 Task: Create a due date automation trigger when advanced on, on the wednesday after a card is due add basic without the blue label at 11:00 AM.
Action: Mouse moved to (1301, 100)
Screenshot: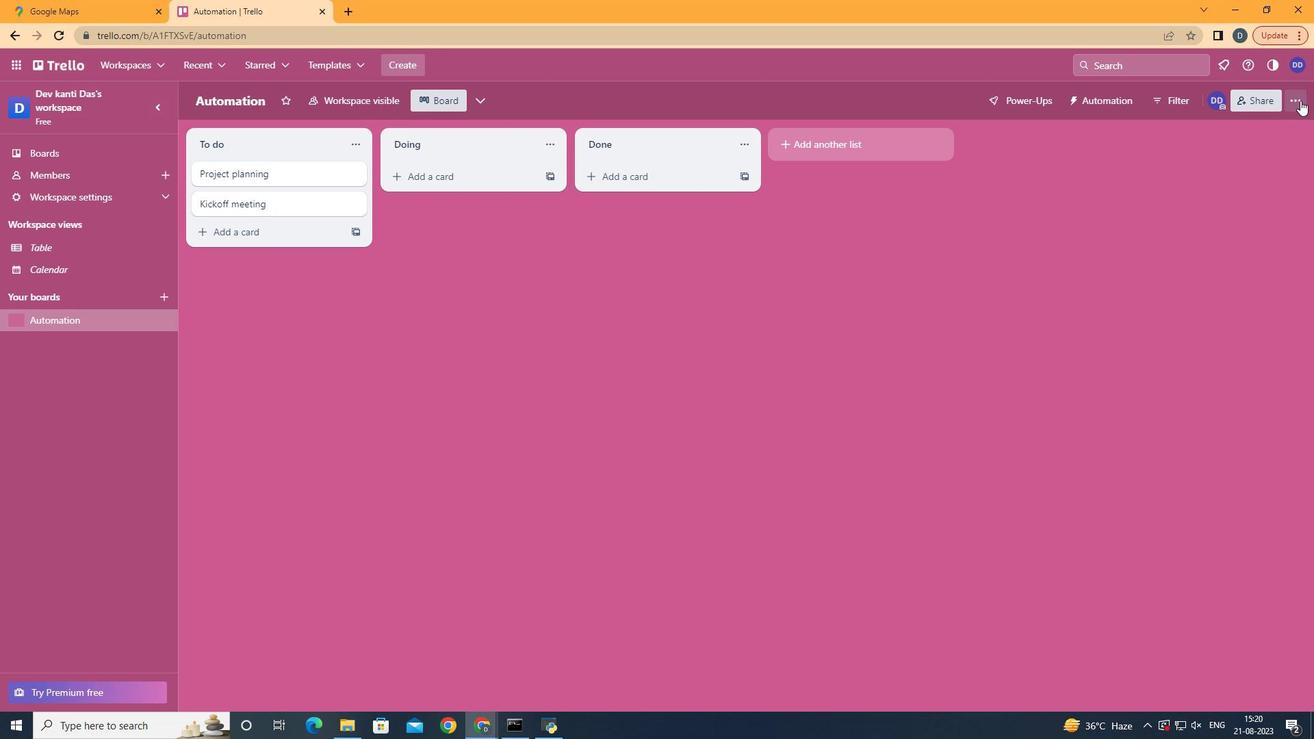 
Action: Mouse pressed left at (1301, 100)
Screenshot: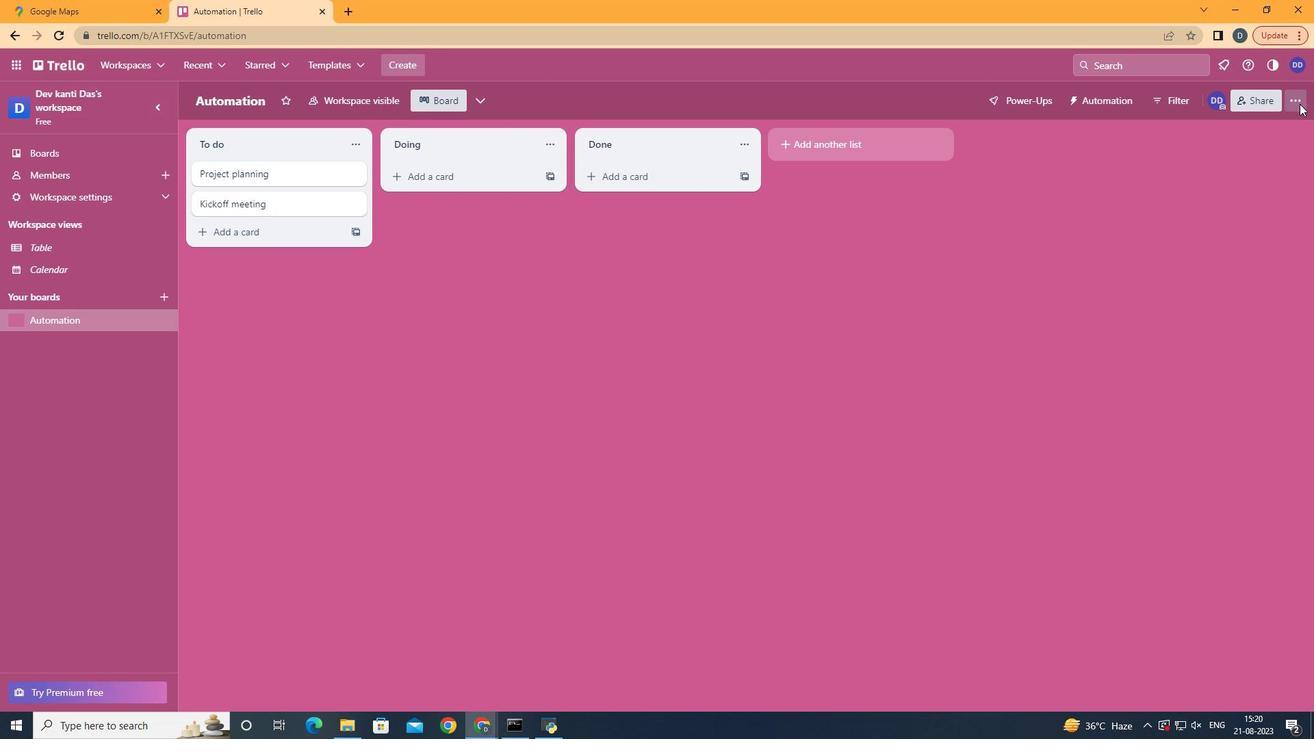 
Action: Mouse moved to (1184, 303)
Screenshot: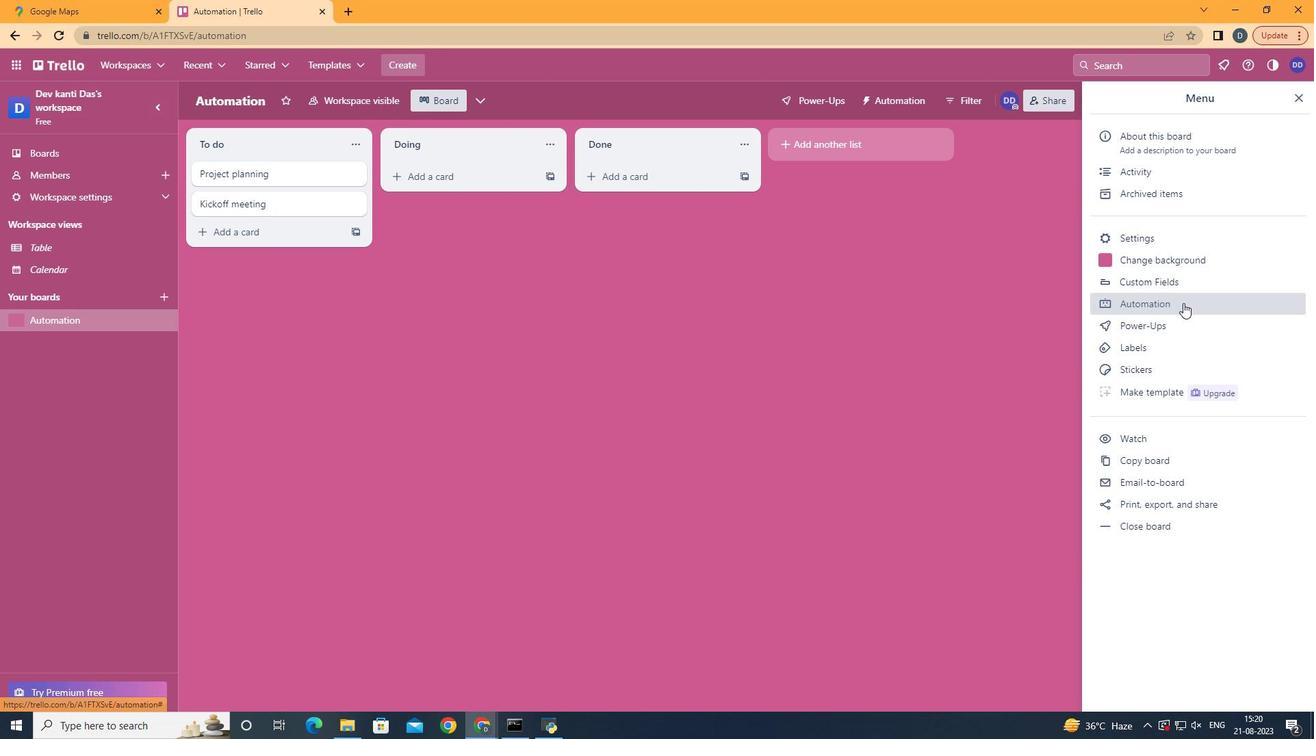 
Action: Mouse pressed left at (1184, 303)
Screenshot: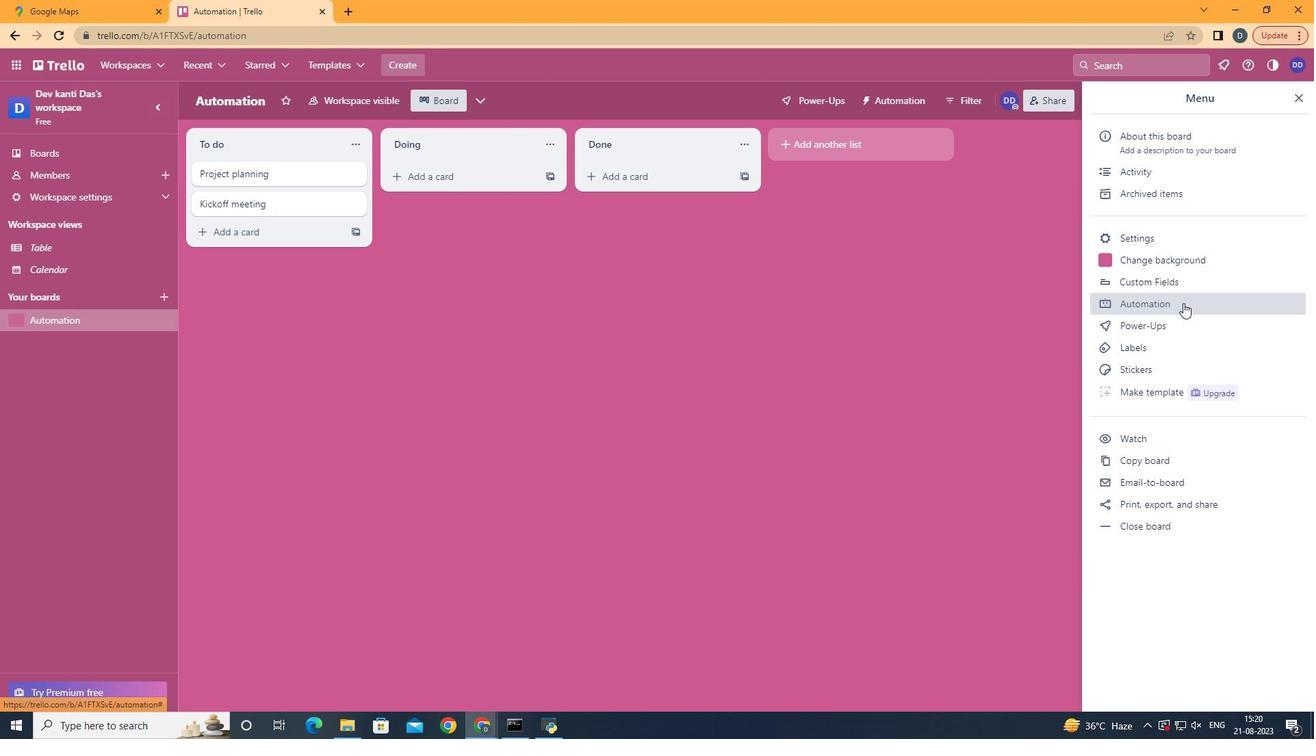 
Action: Mouse moved to (266, 280)
Screenshot: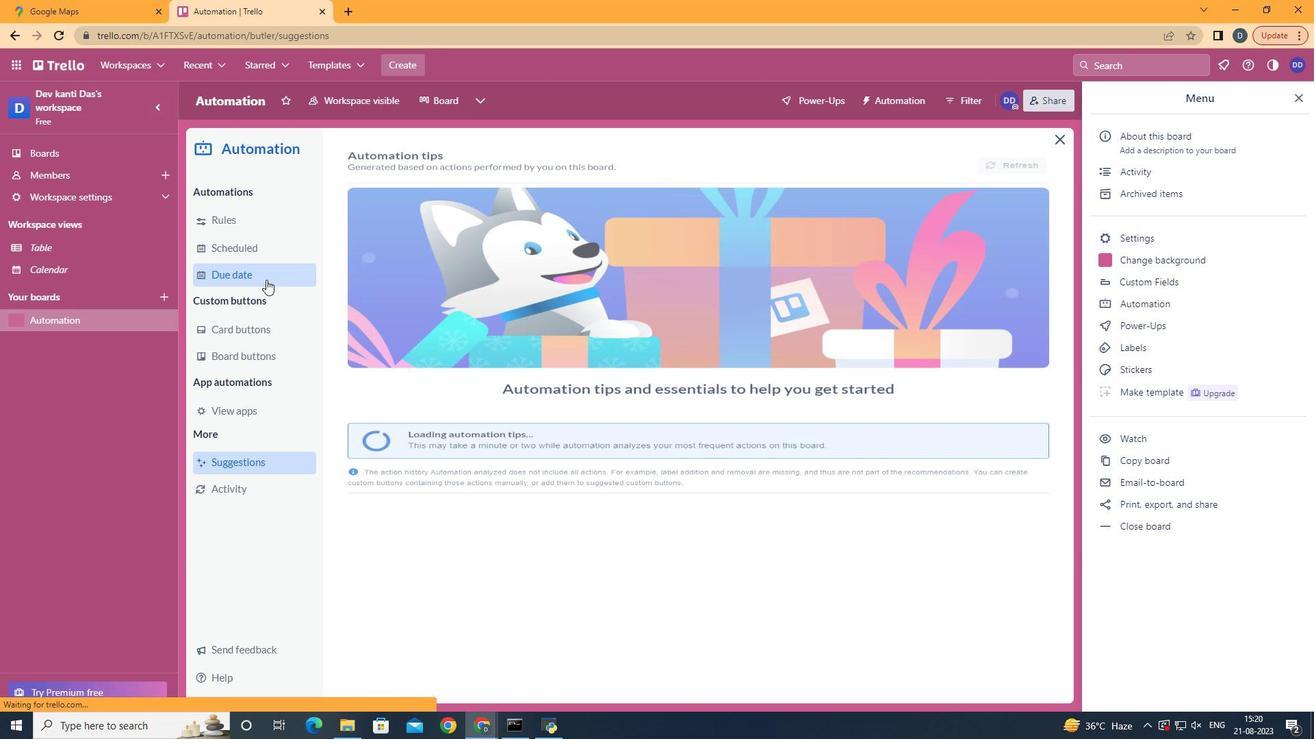 
Action: Mouse pressed left at (266, 280)
Screenshot: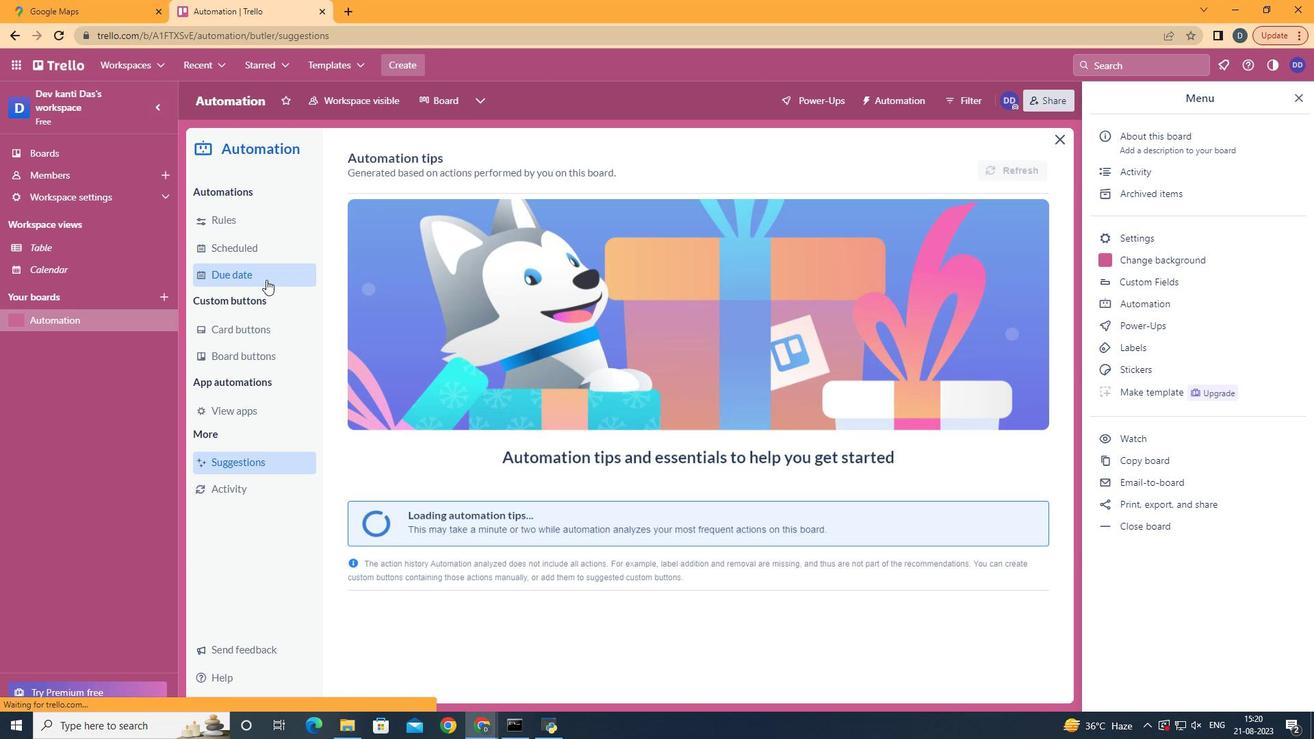 
Action: Mouse moved to (947, 160)
Screenshot: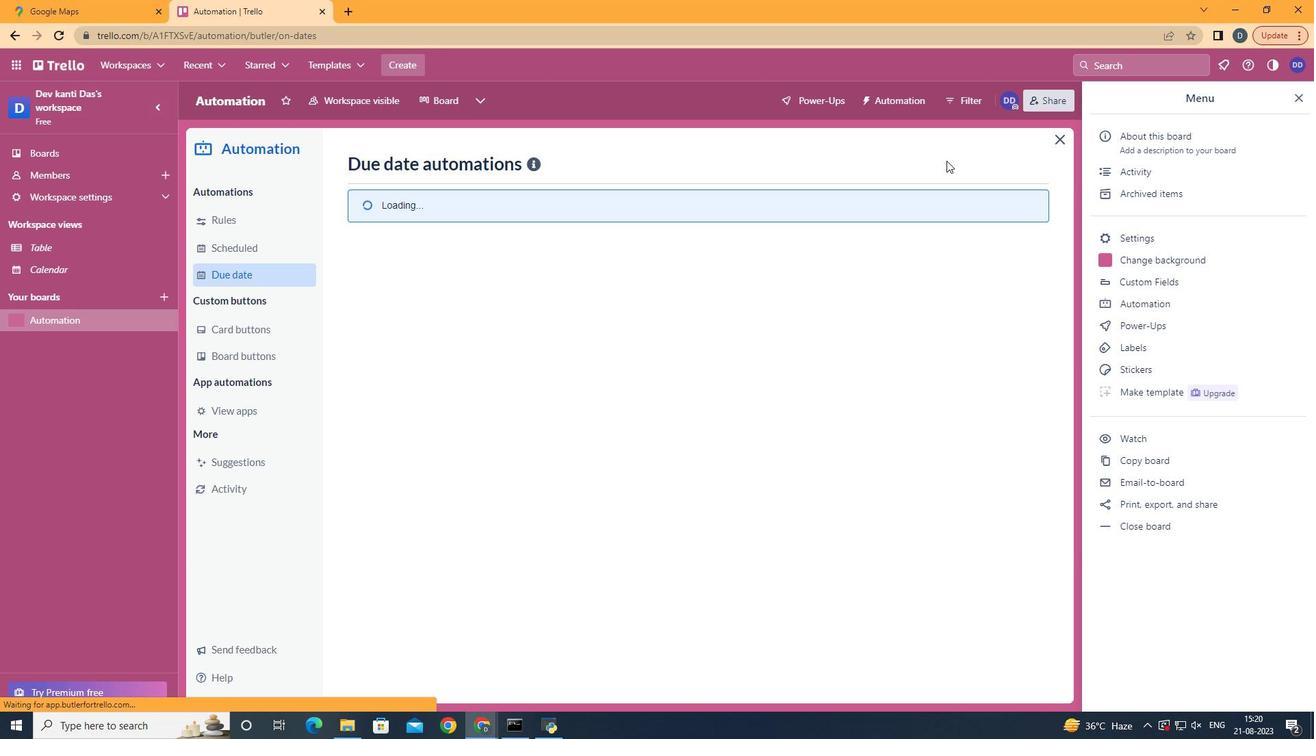 
Action: Mouse pressed left at (947, 160)
Screenshot: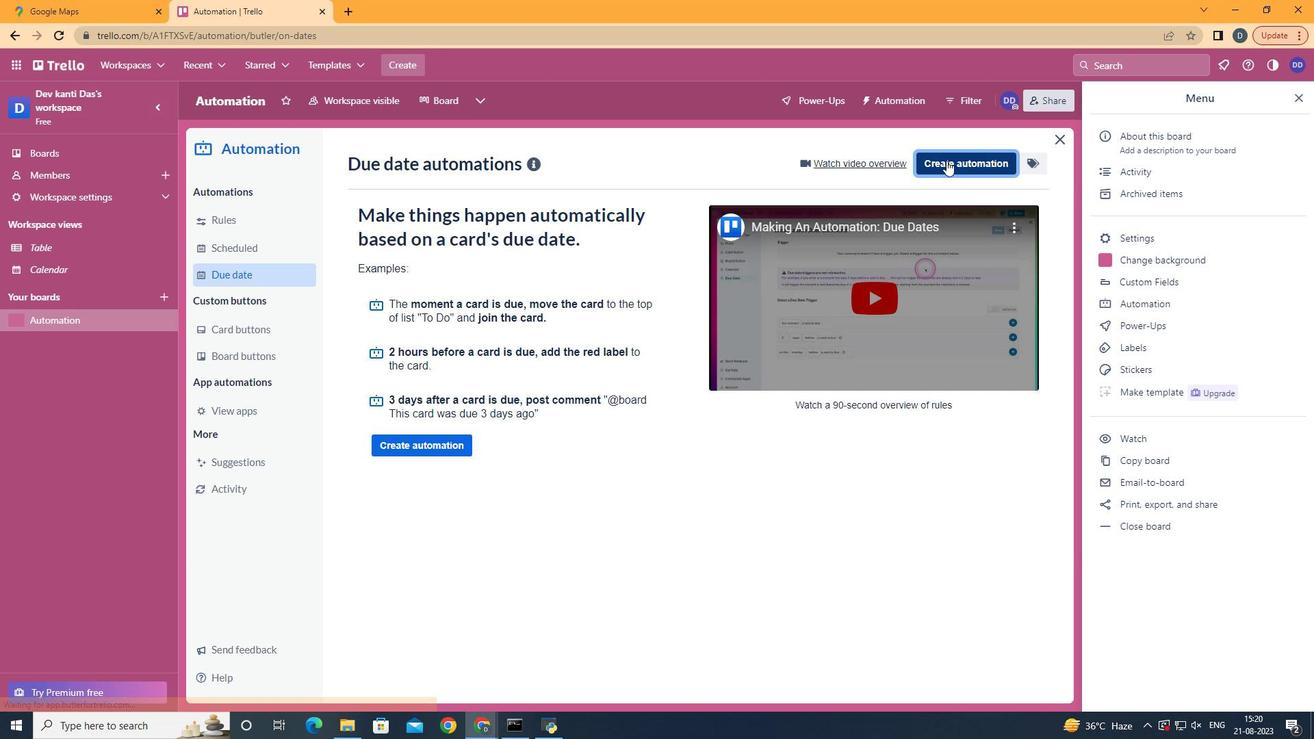 
Action: Mouse moved to (721, 286)
Screenshot: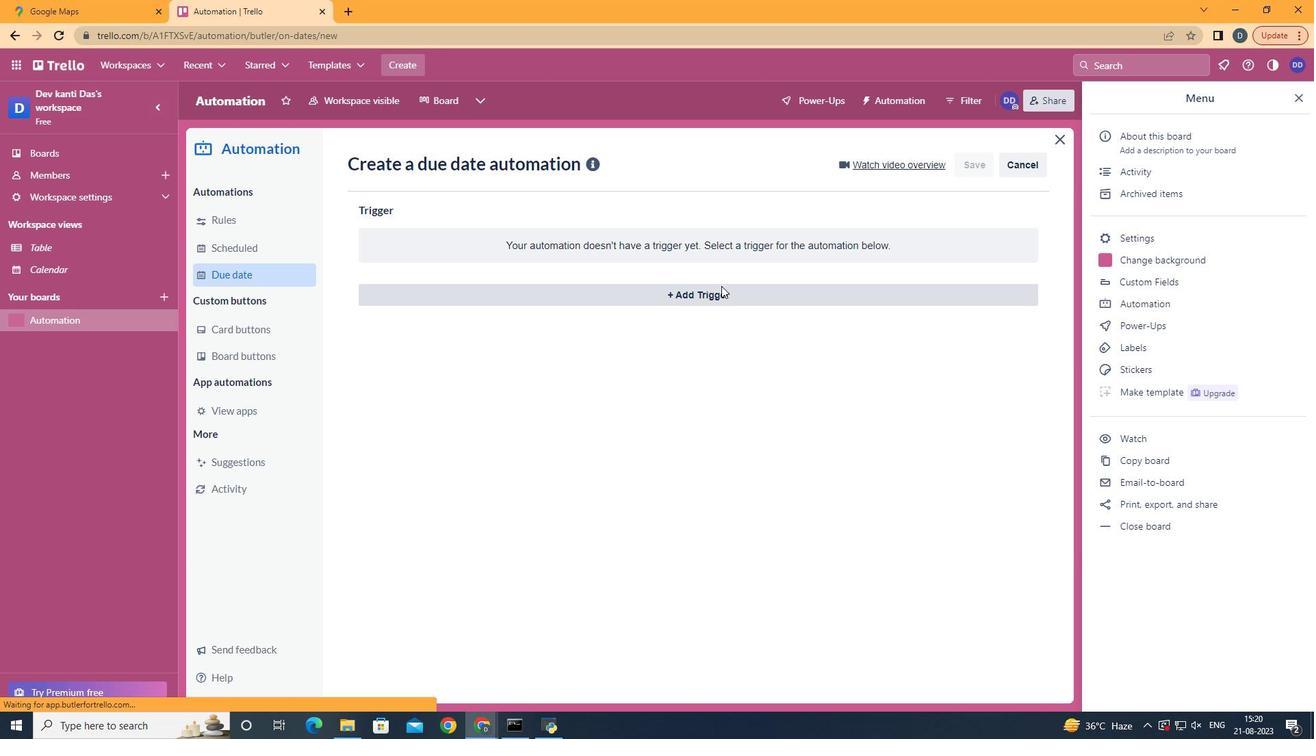 
Action: Mouse pressed left at (721, 286)
Screenshot: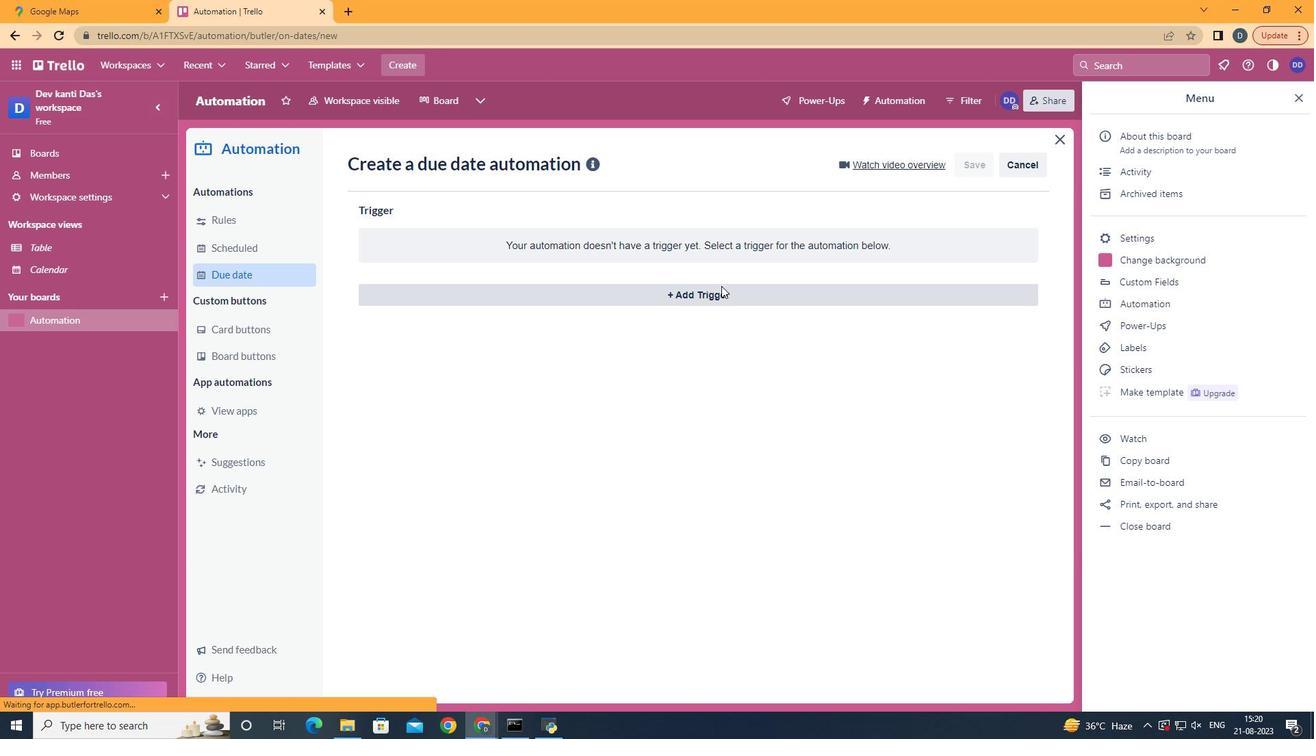 
Action: Mouse moved to (432, 410)
Screenshot: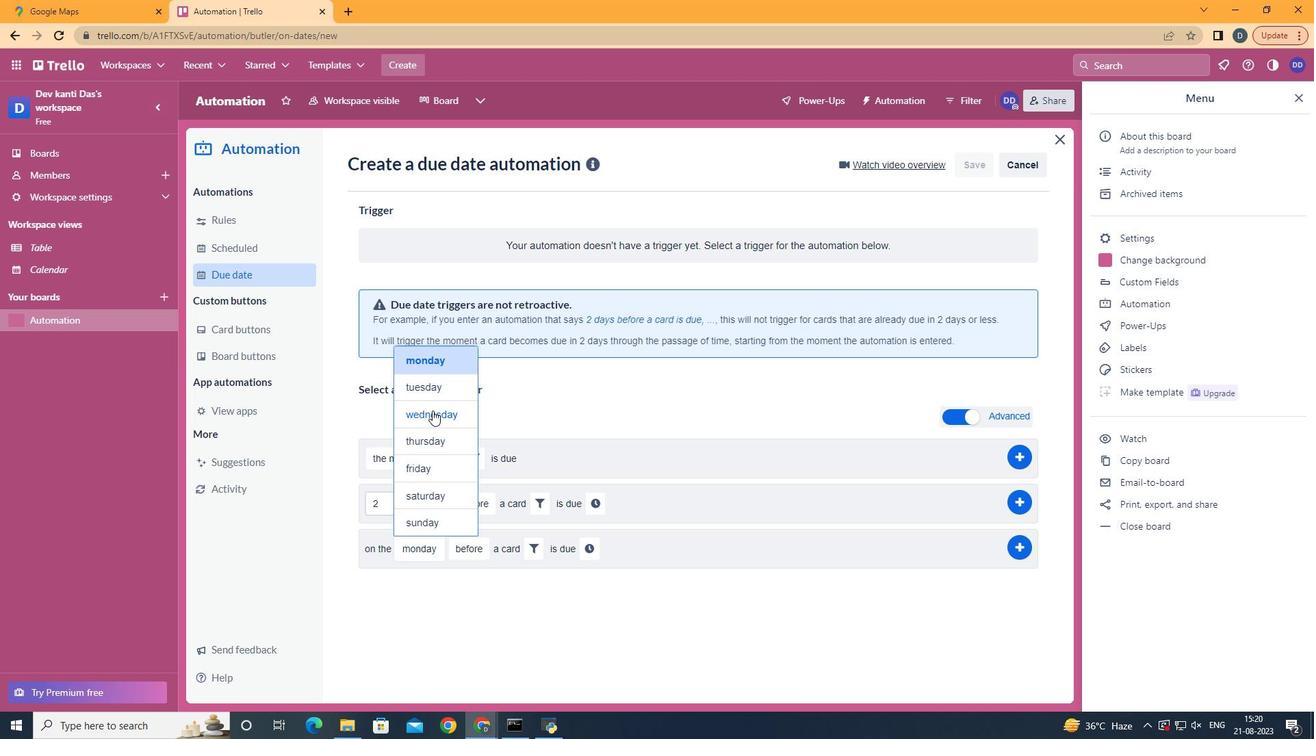 
Action: Mouse pressed left at (432, 410)
Screenshot: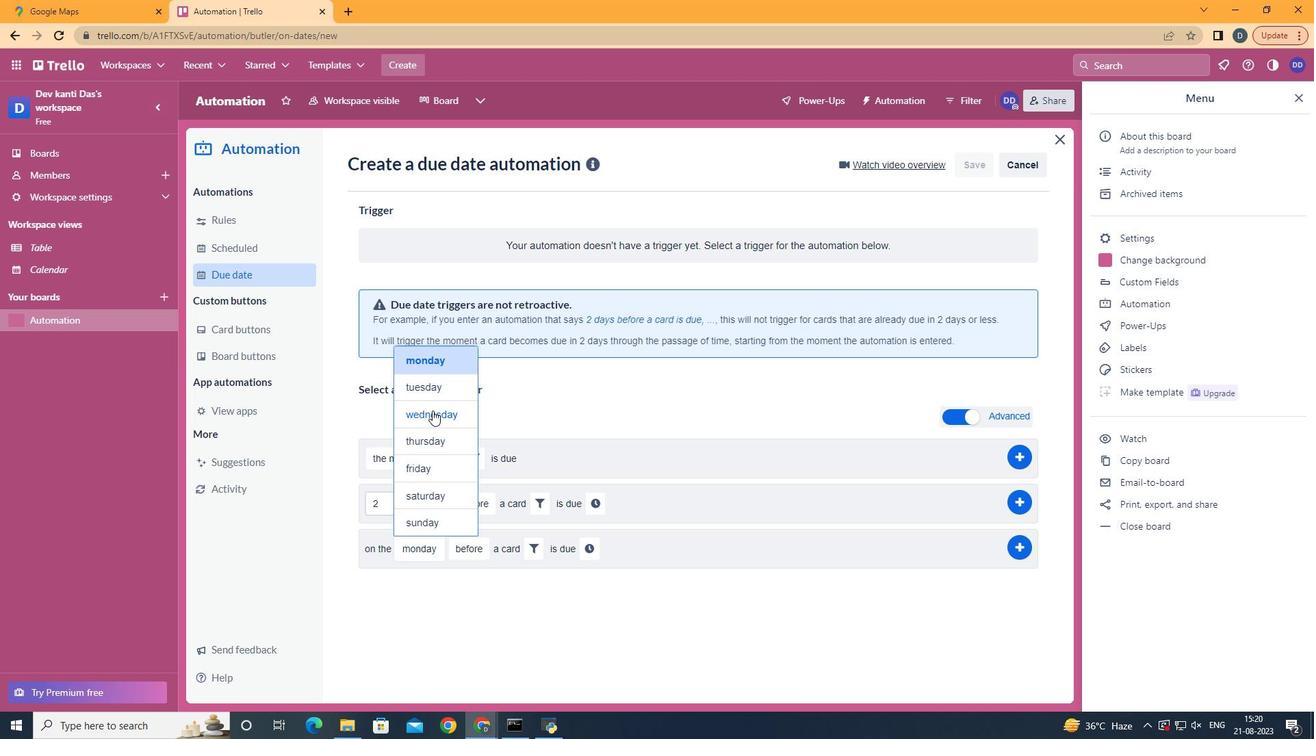 
Action: Mouse moved to (498, 601)
Screenshot: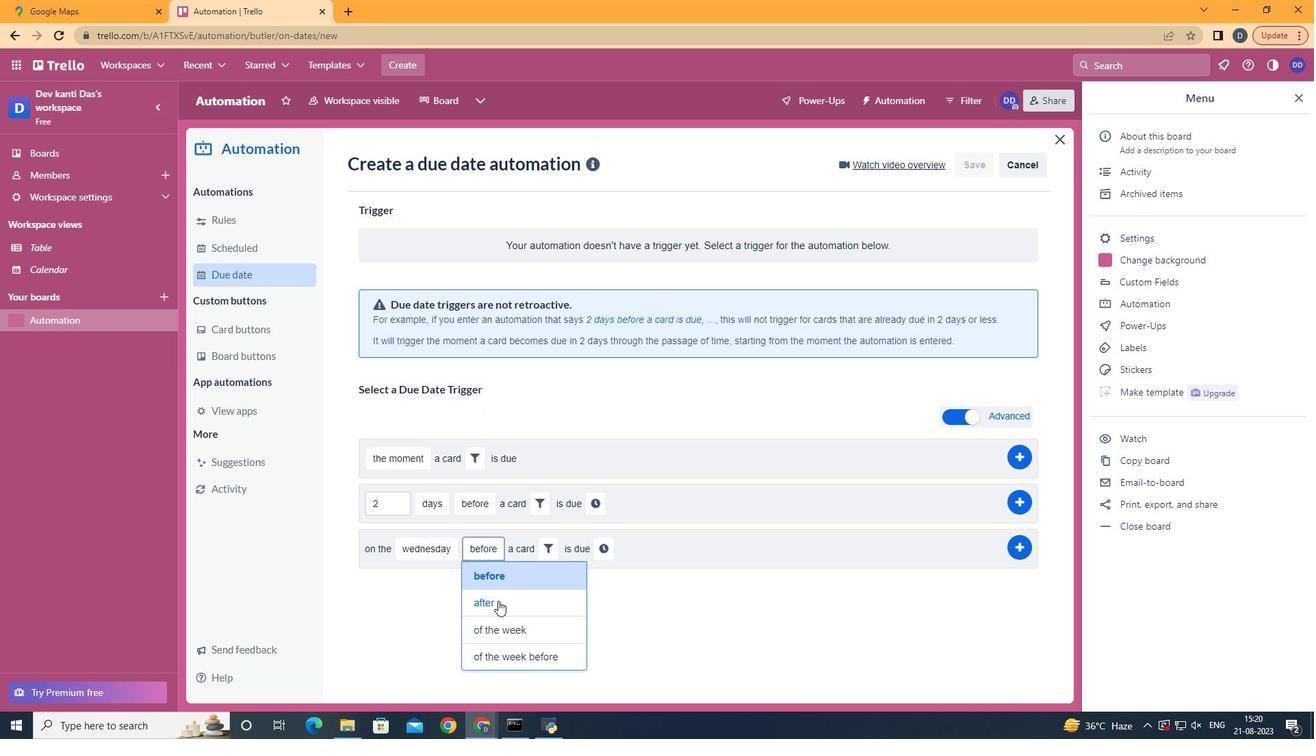
Action: Mouse pressed left at (498, 601)
Screenshot: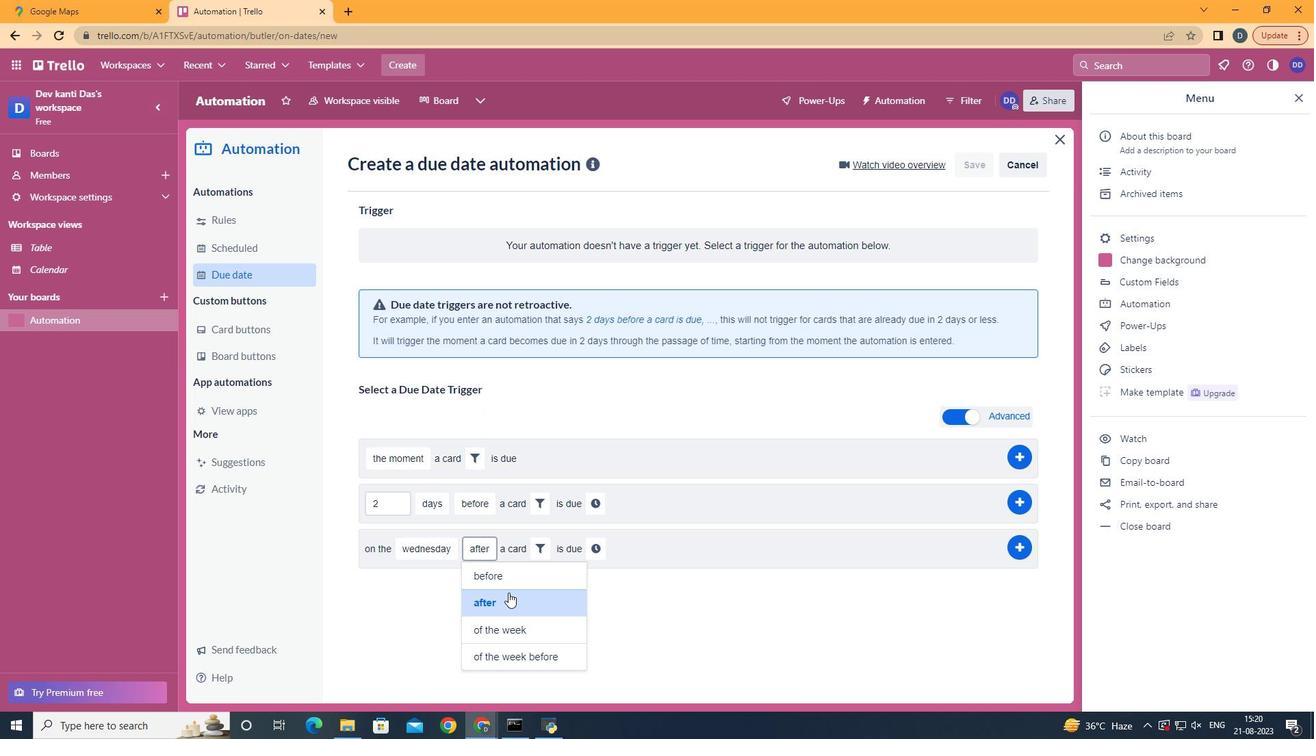 
Action: Mouse moved to (547, 547)
Screenshot: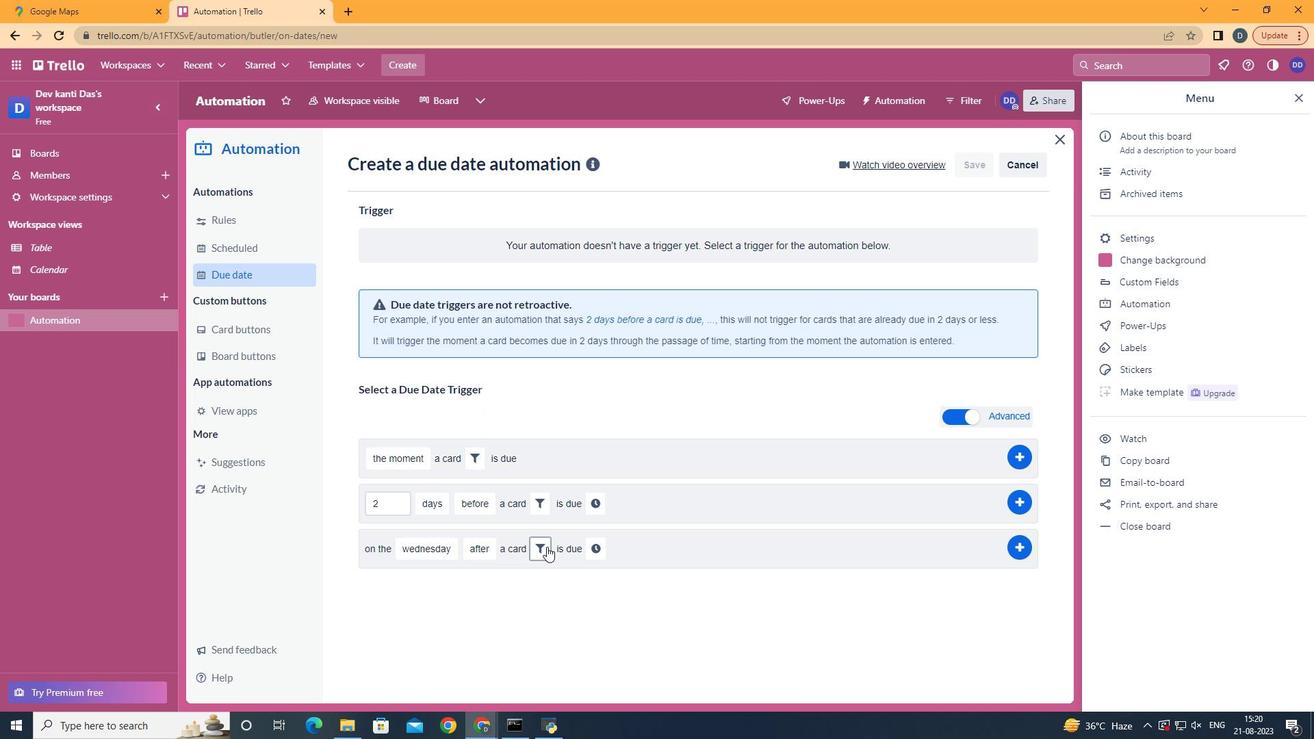 
Action: Mouse pressed left at (547, 547)
Screenshot: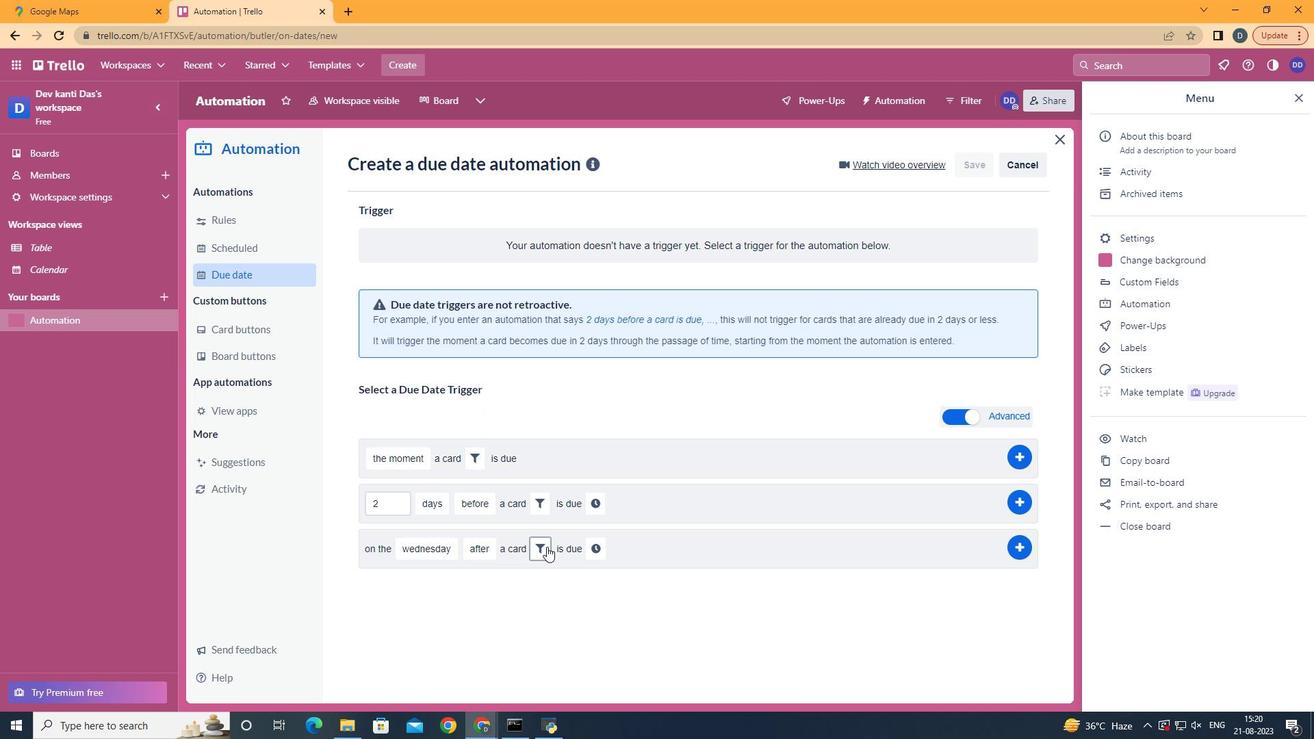 
Action: Mouse moved to (610, 615)
Screenshot: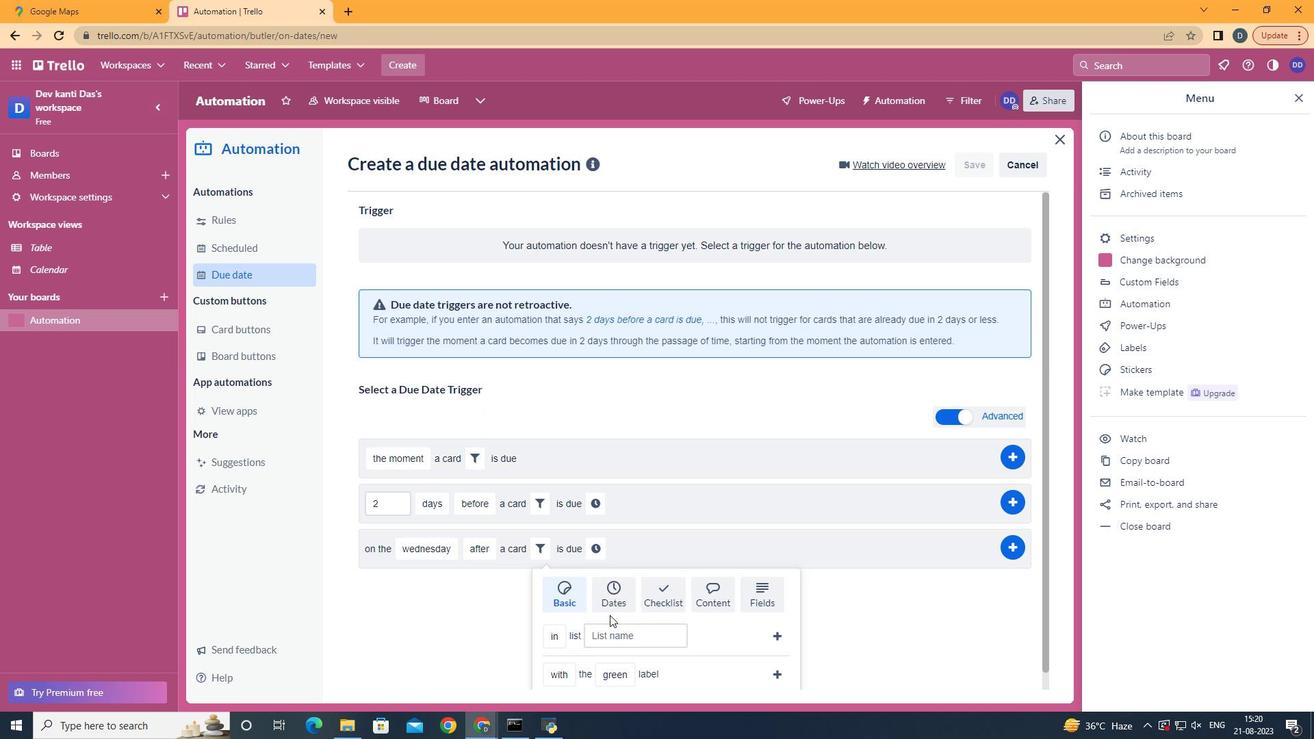 
Action: Mouse scrolled (610, 614) with delta (0, 0)
Screenshot: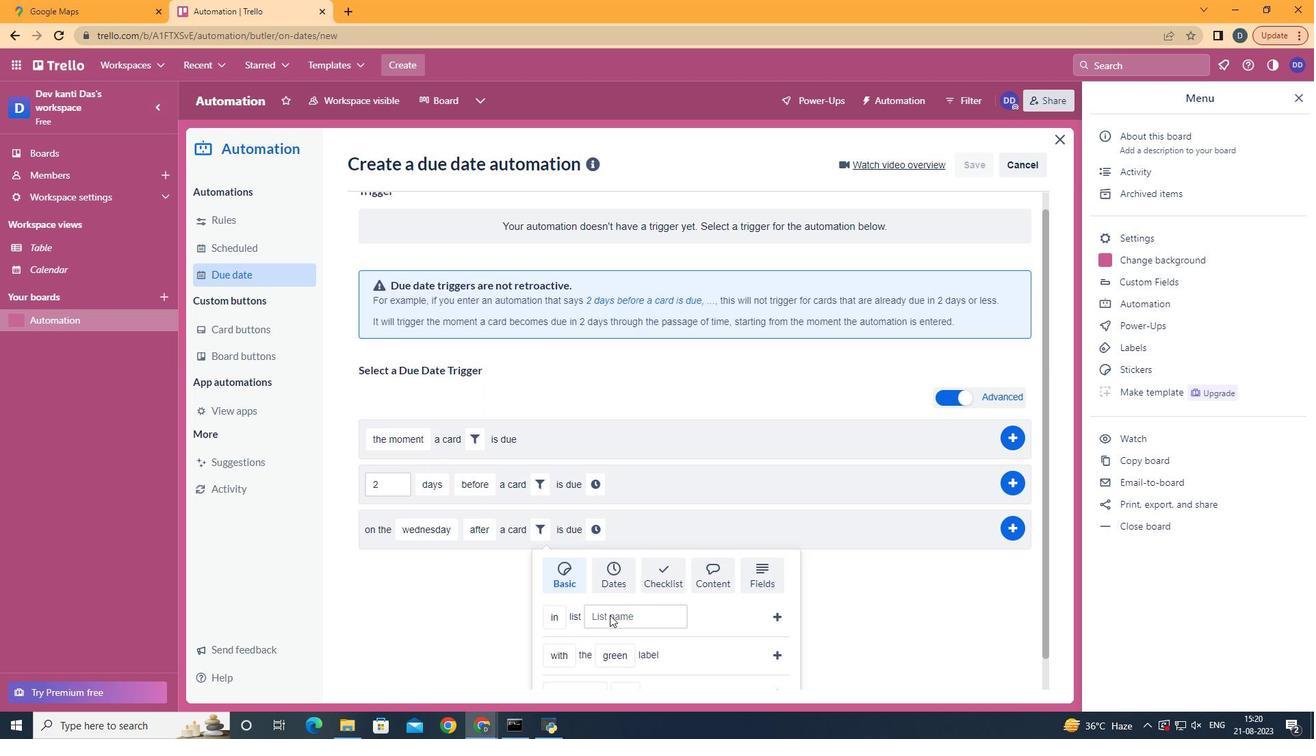 
Action: Mouse scrolled (610, 614) with delta (0, 0)
Screenshot: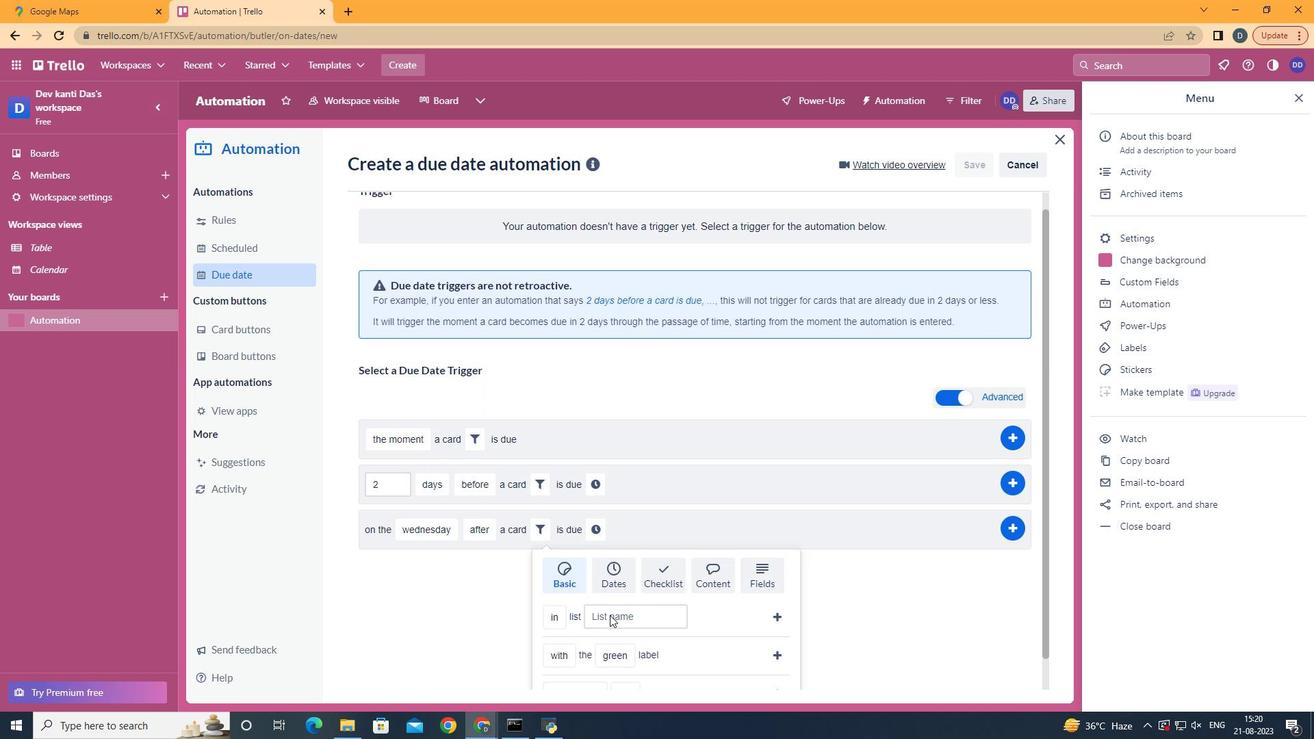 
Action: Mouse scrolled (610, 614) with delta (0, 0)
Screenshot: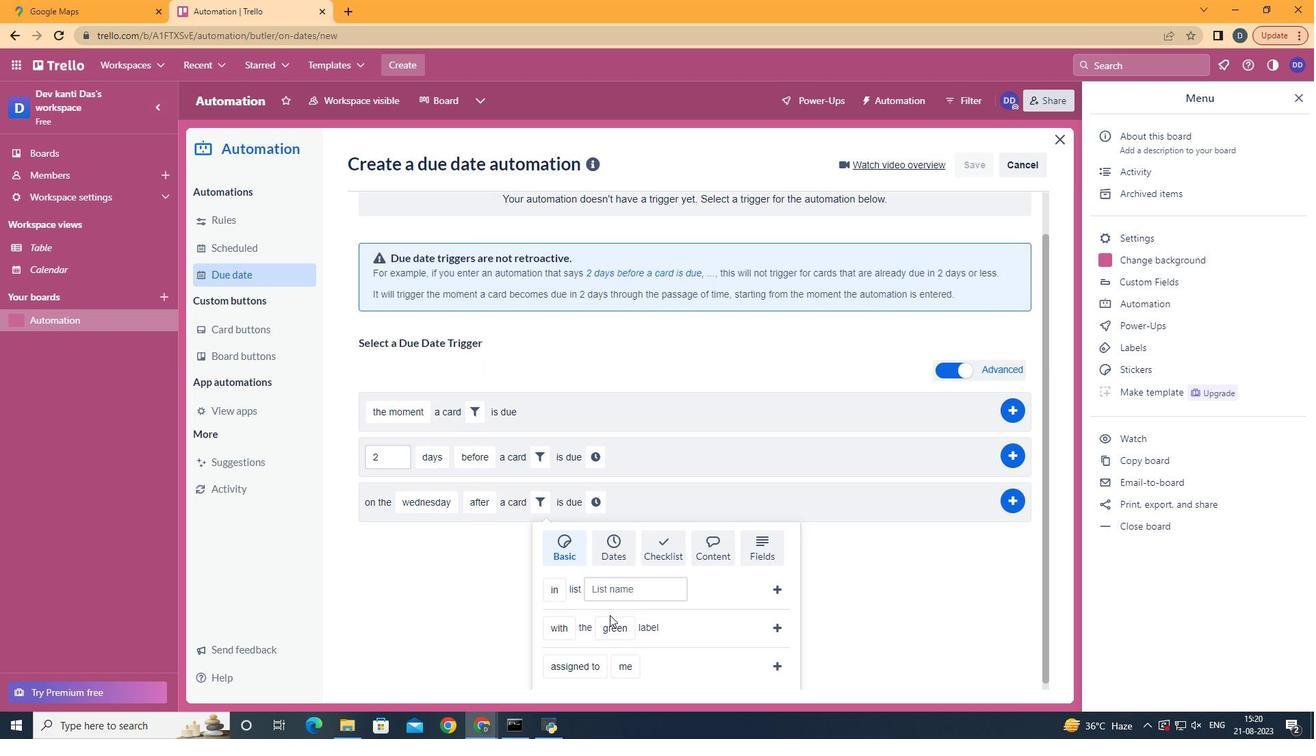 
Action: Mouse scrolled (610, 614) with delta (0, 0)
Screenshot: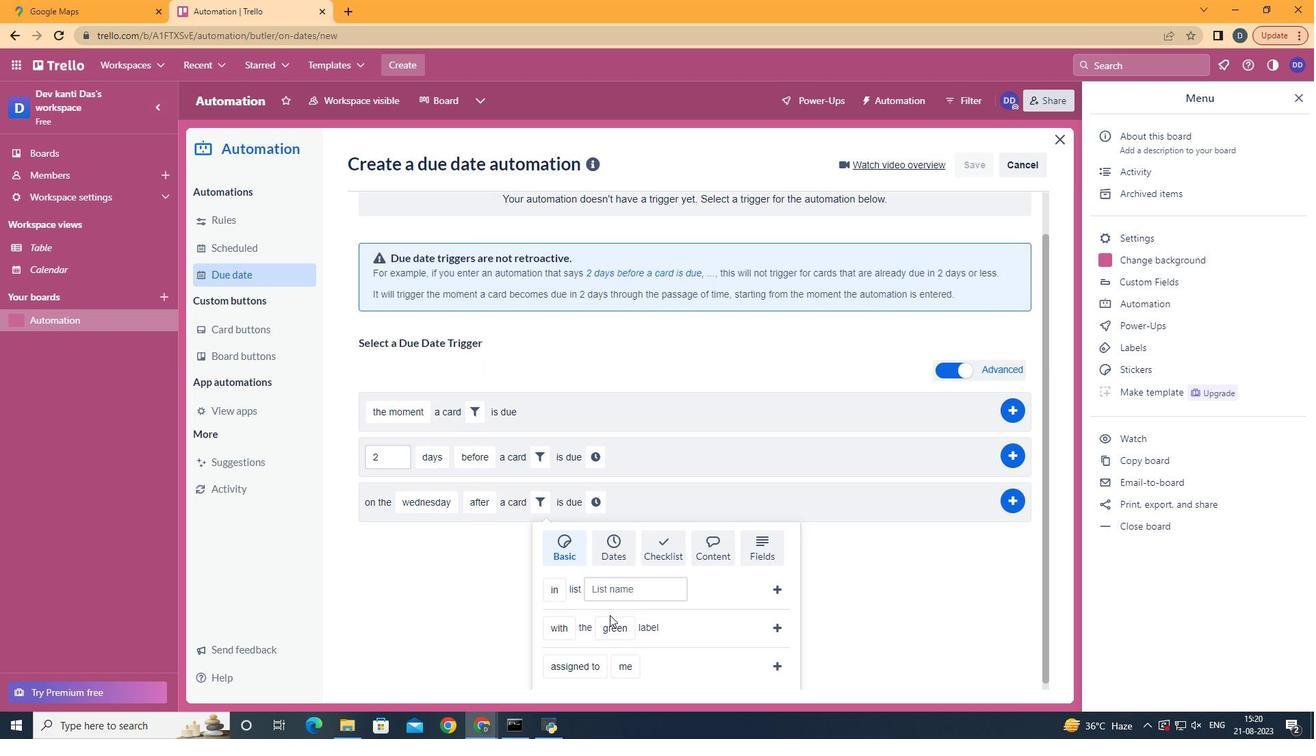 
Action: Mouse moved to (589, 574)
Screenshot: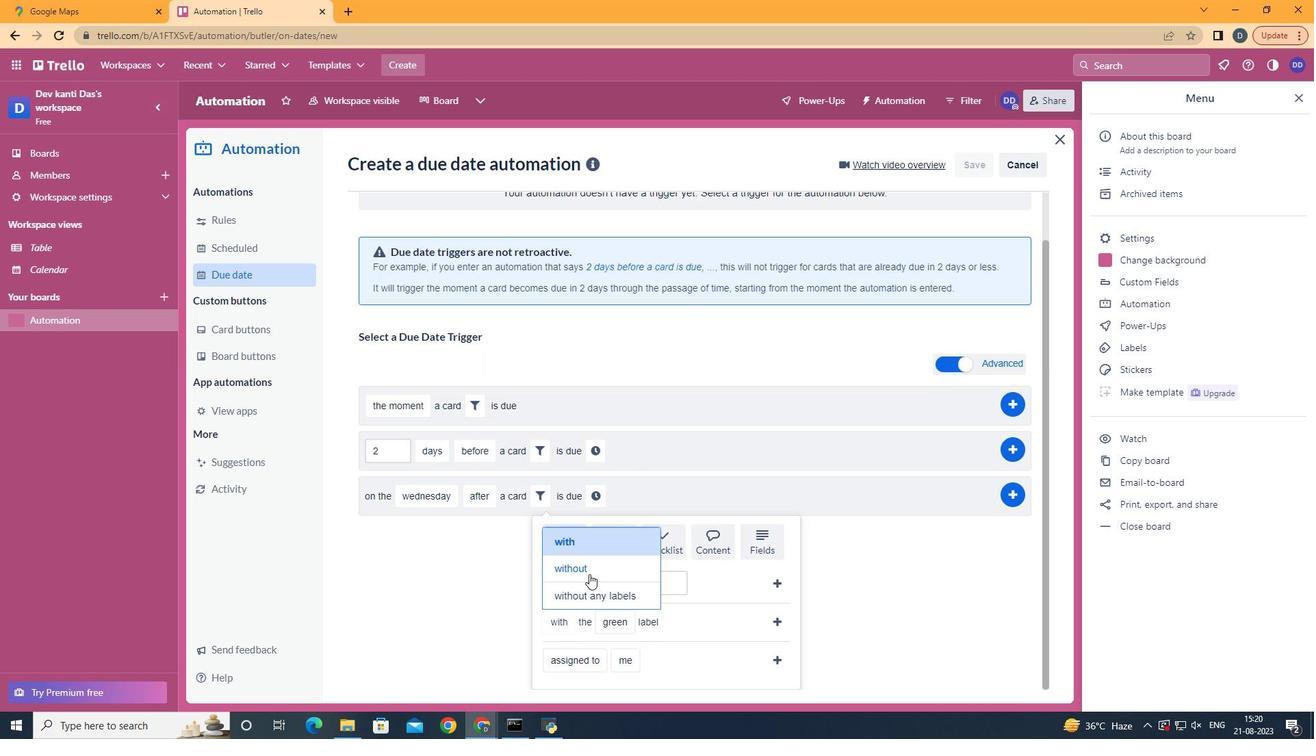 
Action: Mouse pressed left at (589, 574)
Screenshot: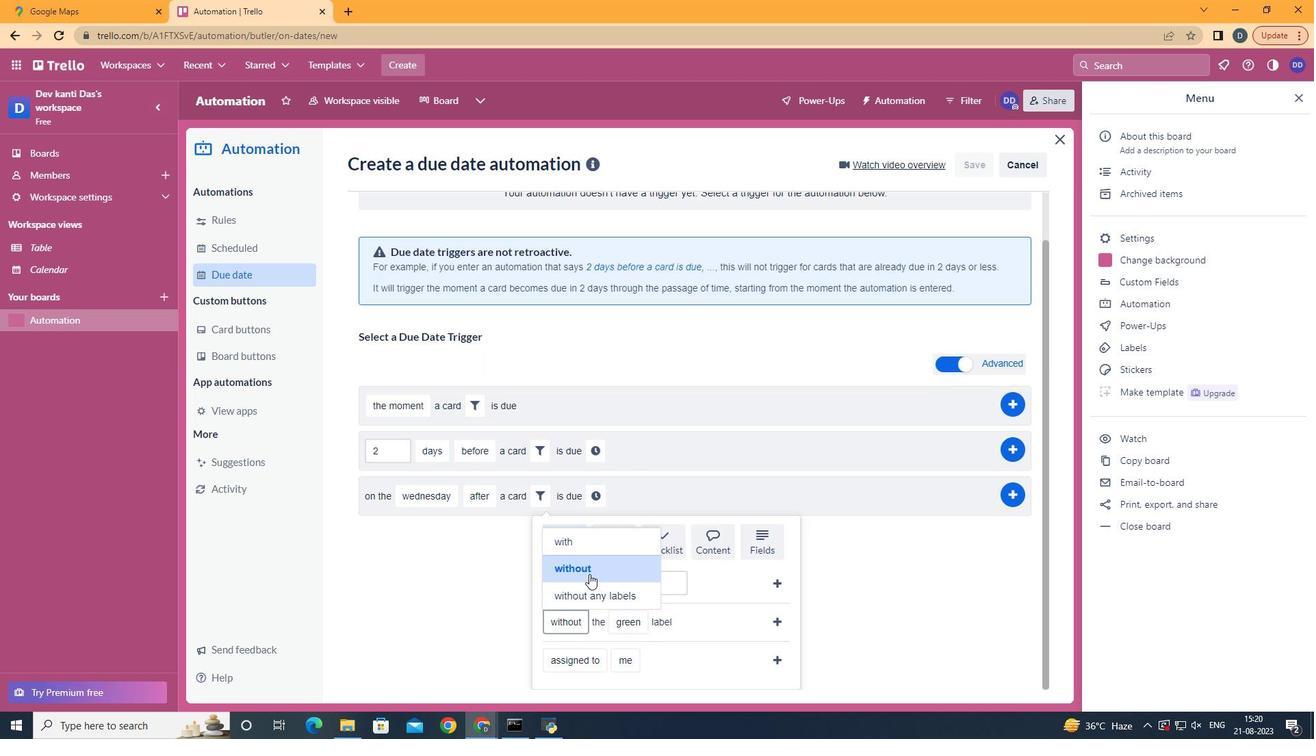 
Action: Mouse moved to (627, 586)
Screenshot: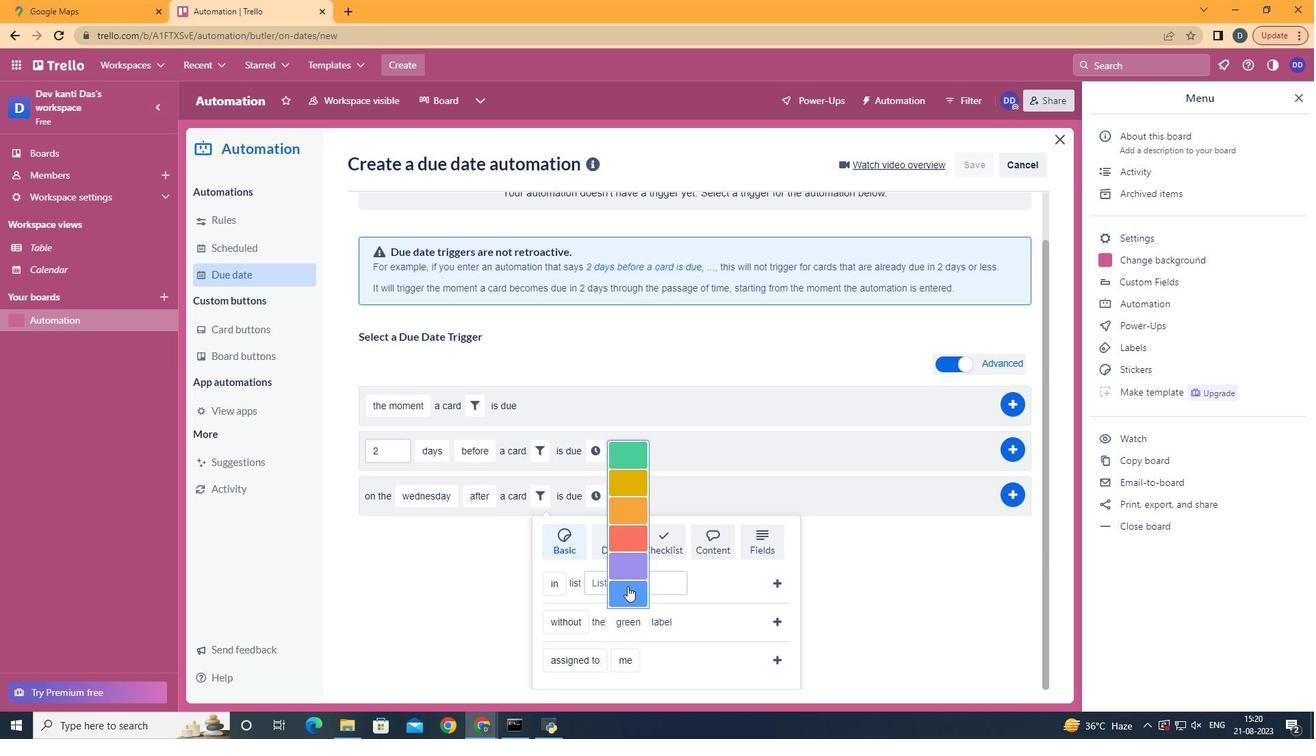 
Action: Mouse pressed left at (627, 586)
Screenshot: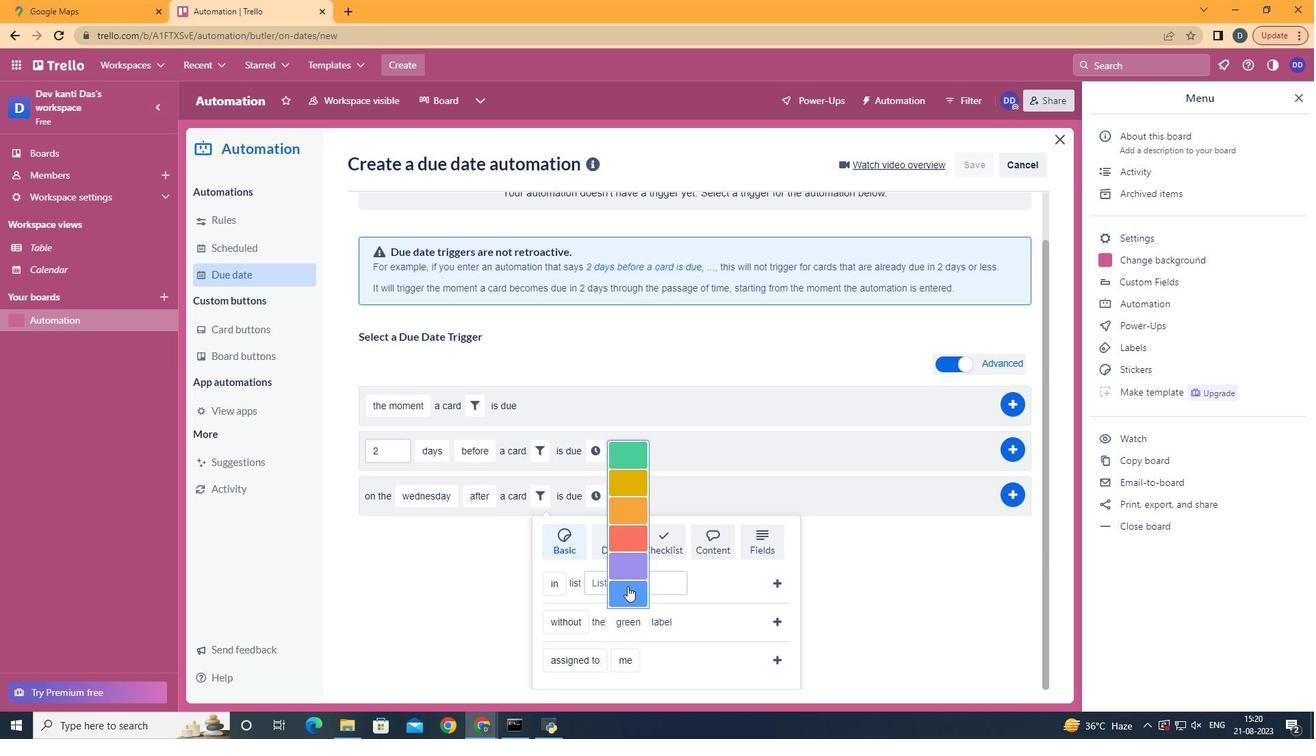 
Action: Mouse moved to (776, 617)
Screenshot: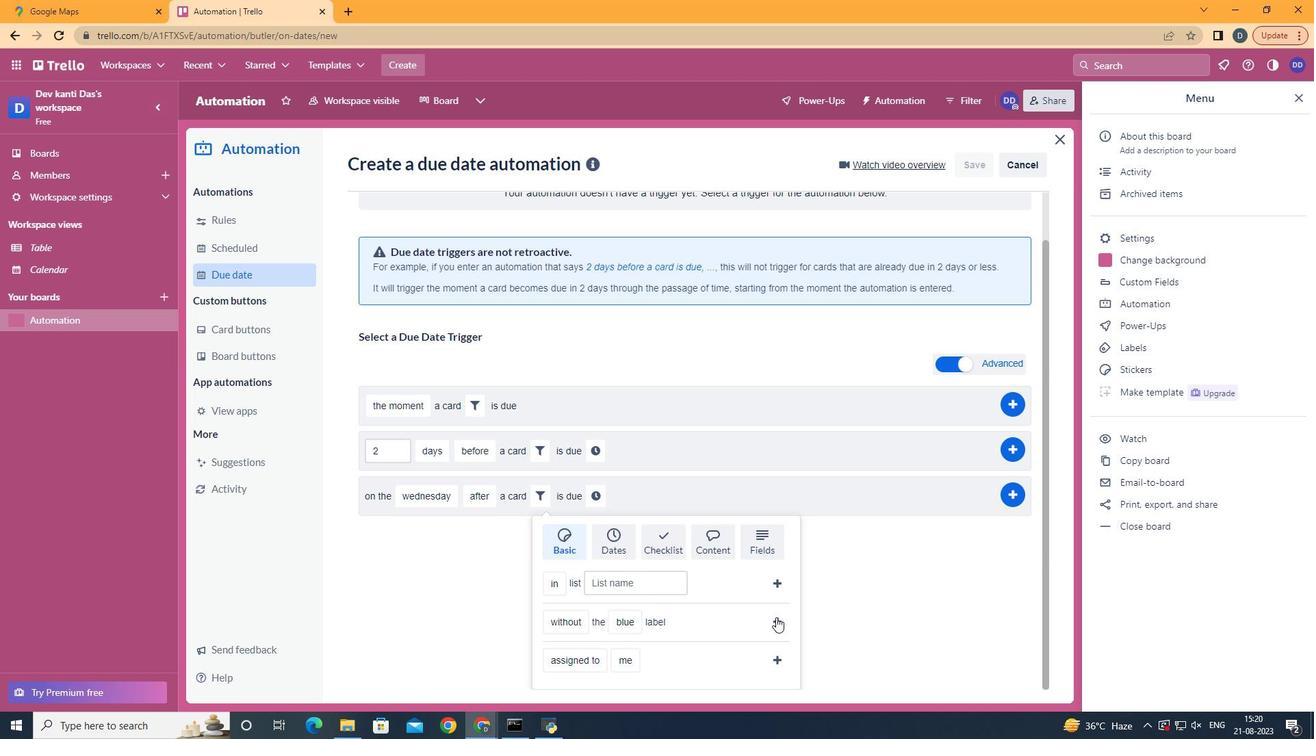 
Action: Mouse pressed left at (776, 617)
Screenshot: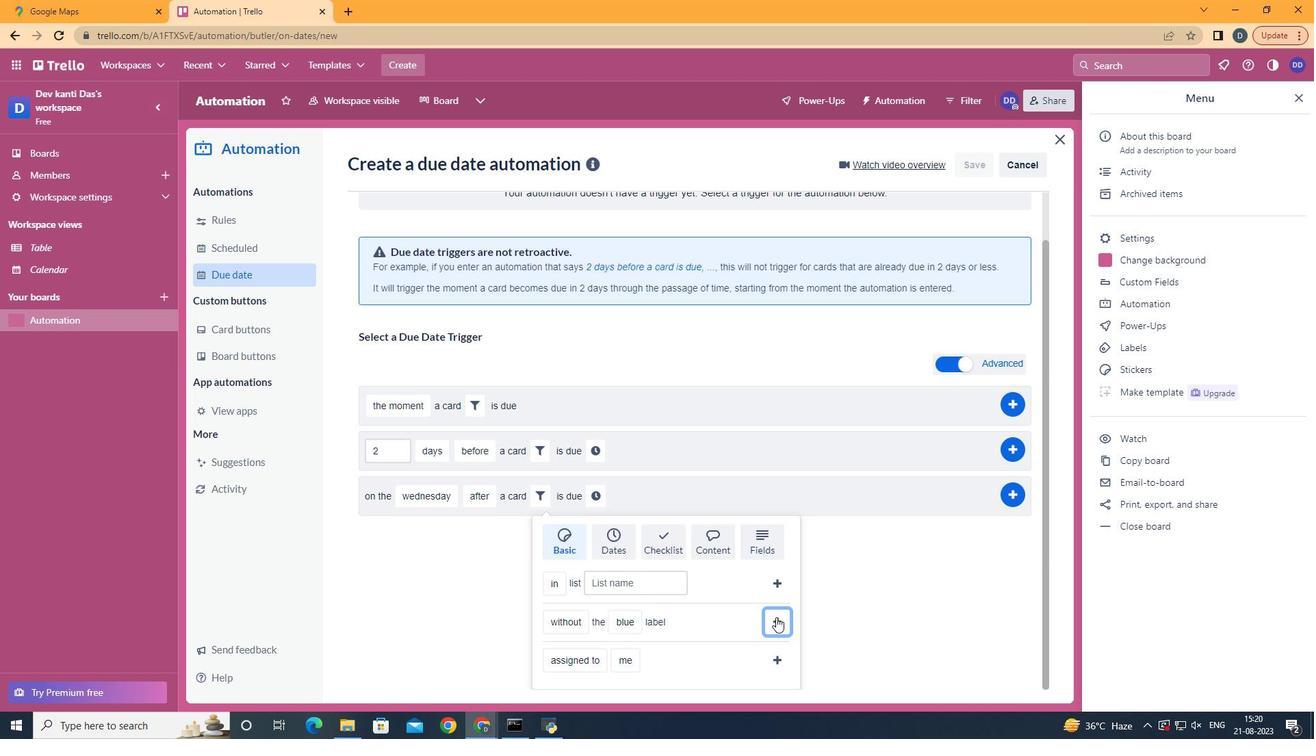 
Action: Mouse moved to (712, 549)
Screenshot: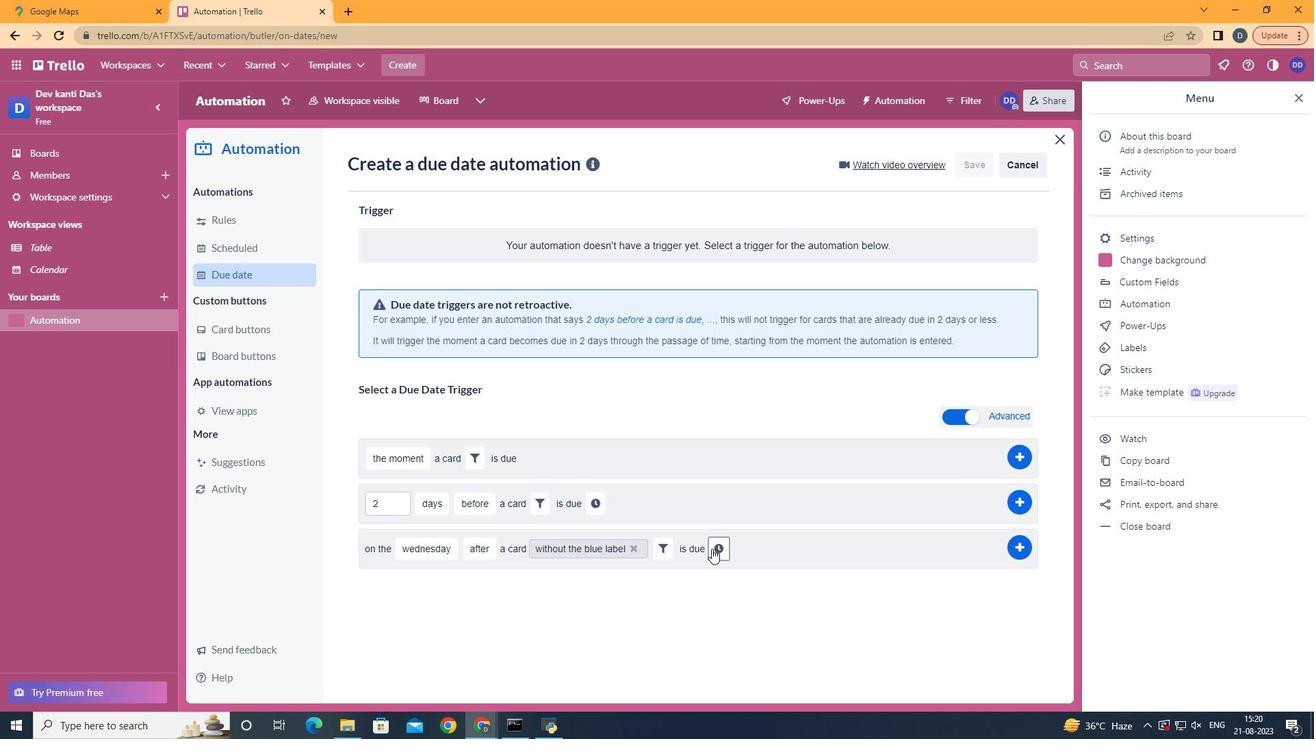 
Action: Mouse pressed left at (712, 549)
Screenshot: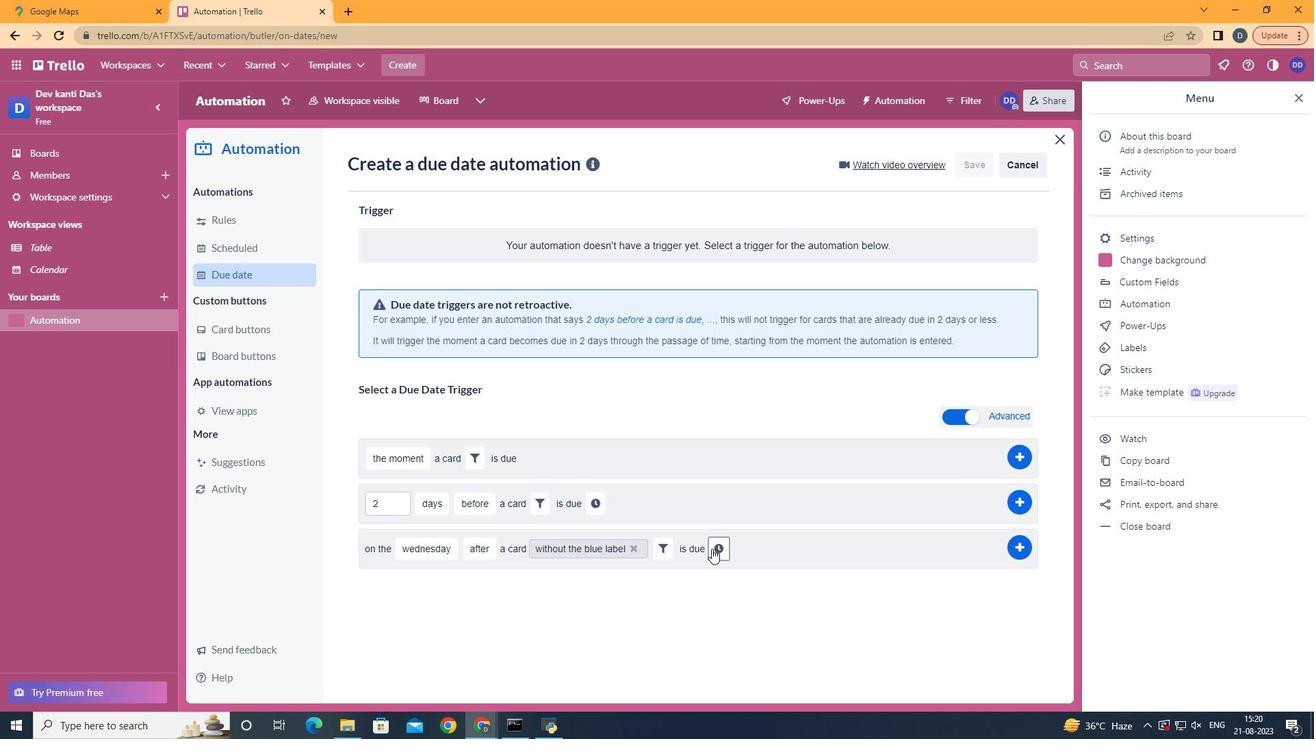 
Action: Mouse moved to (767, 550)
Screenshot: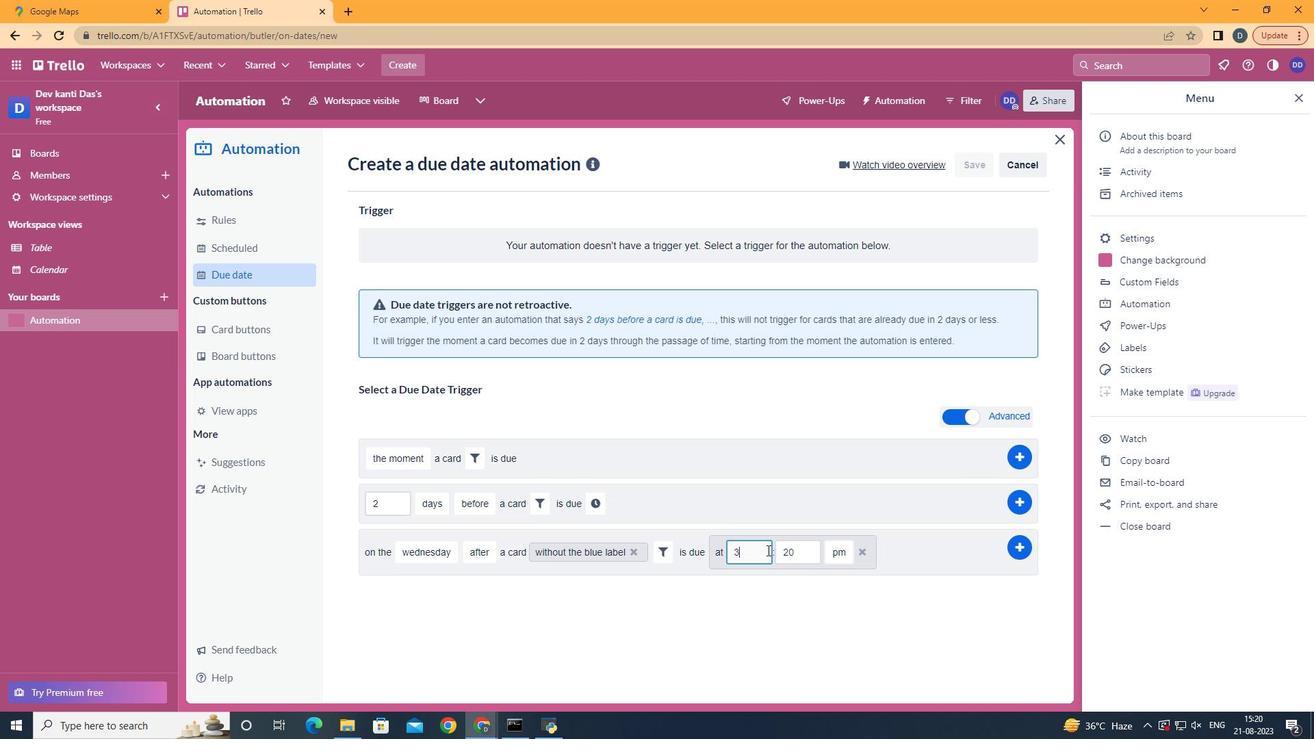 
Action: Mouse pressed left at (767, 550)
Screenshot: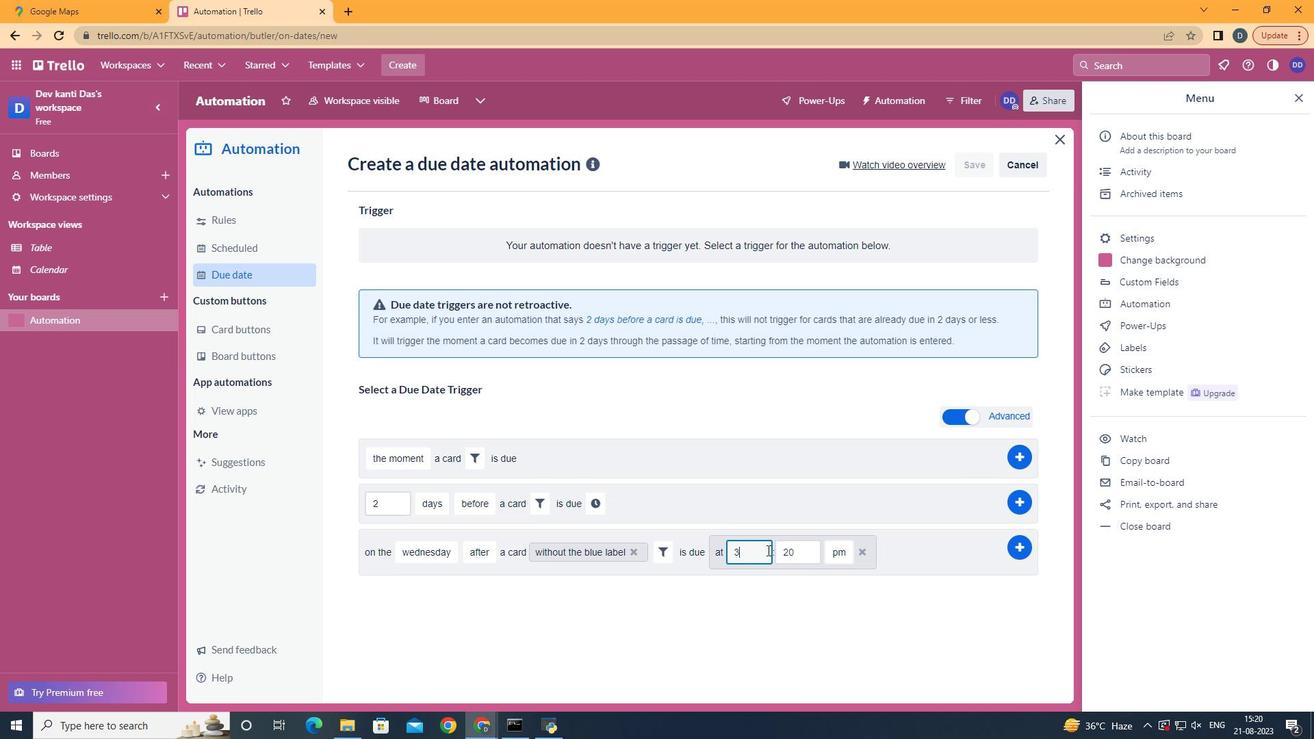 
Action: Key pressed <Key.backspace>11
Screenshot: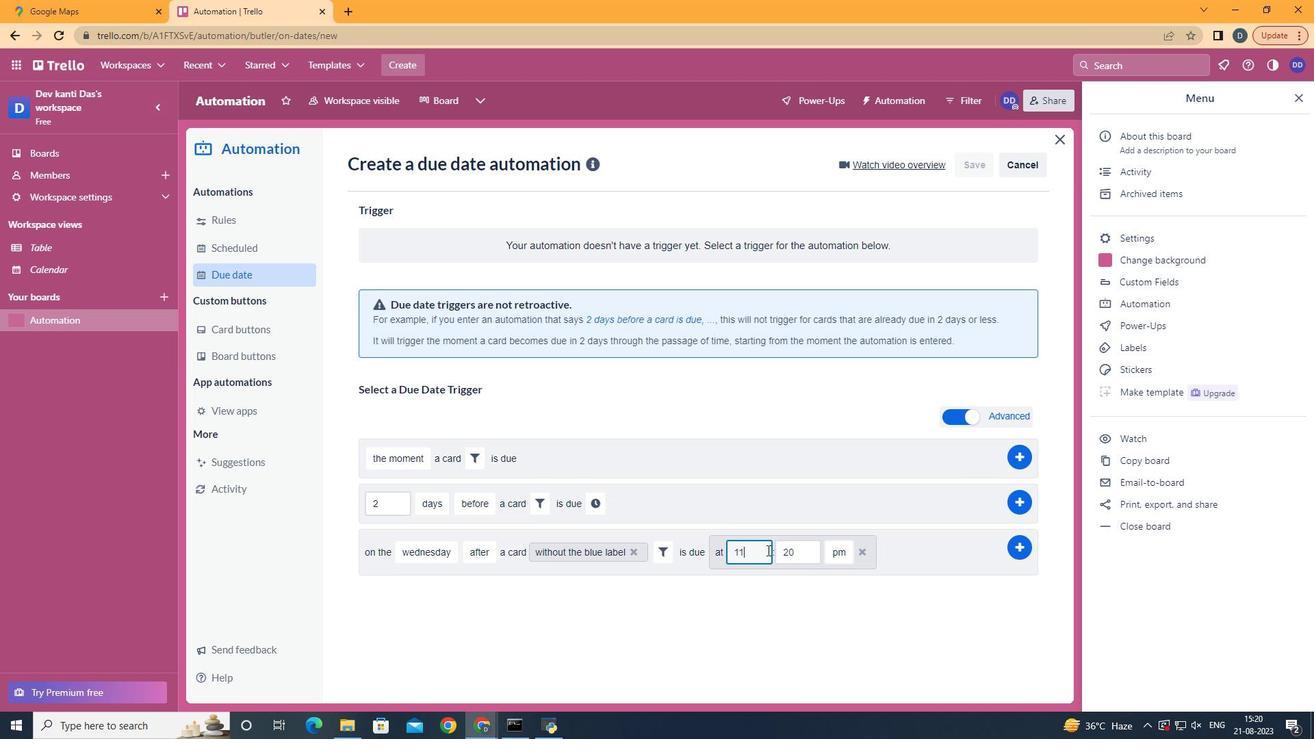 
Action: Mouse moved to (807, 551)
Screenshot: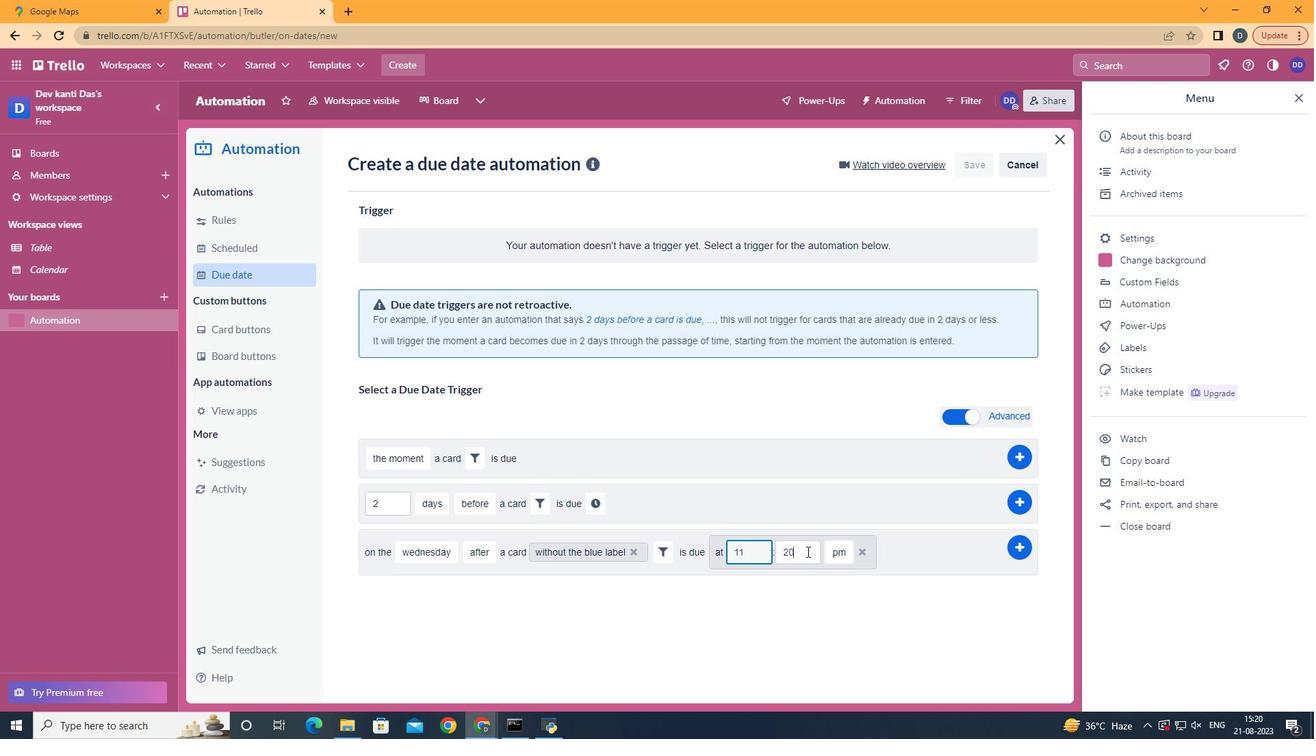 
Action: Mouse pressed left at (807, 551)
Screenshot: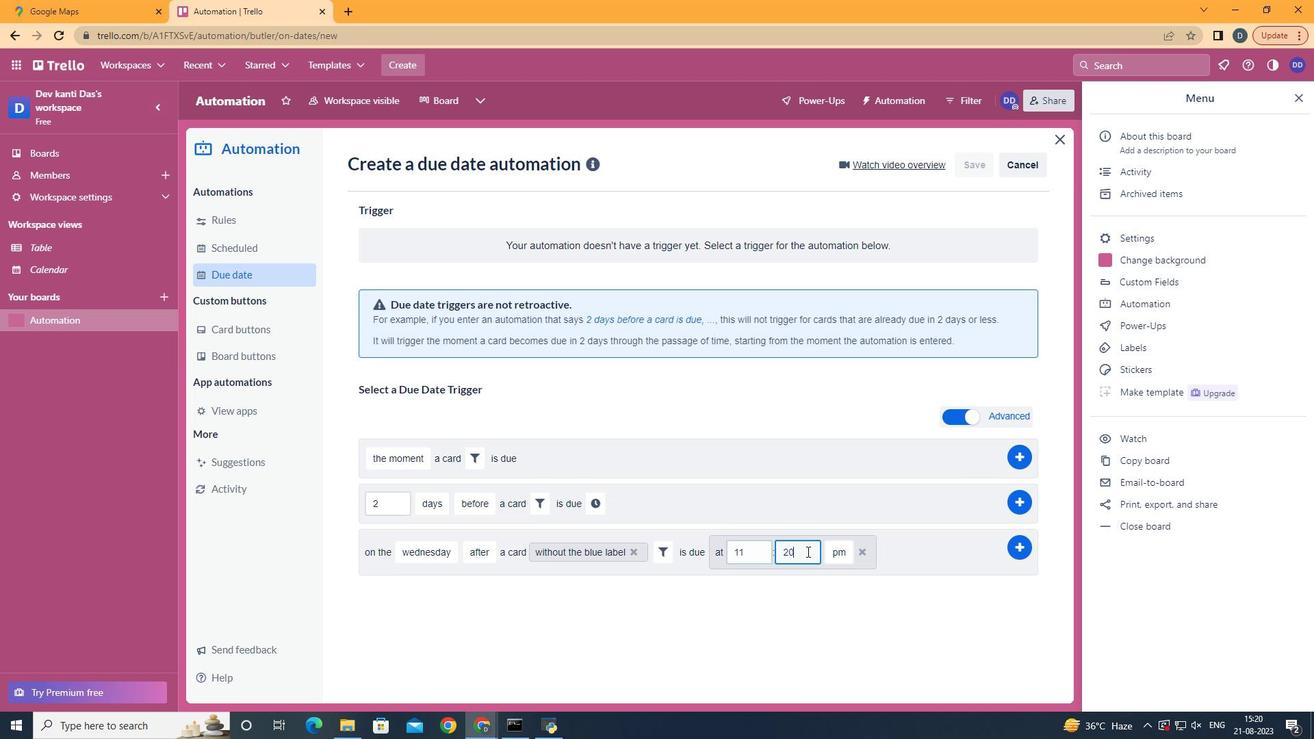 
Action: Key pressed <Key.backspace><Key.backspace>00
Screenshot: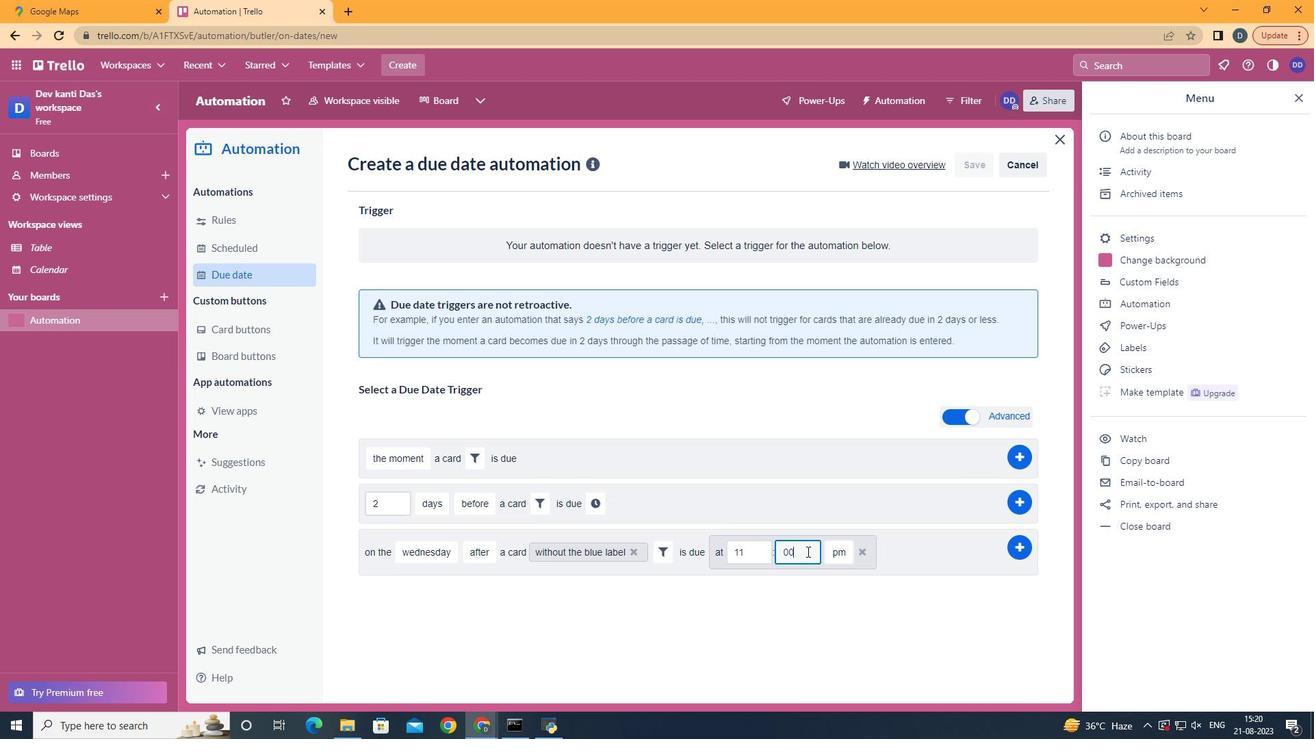 
Action: Mouse moved to (840, 578)
Screenshot: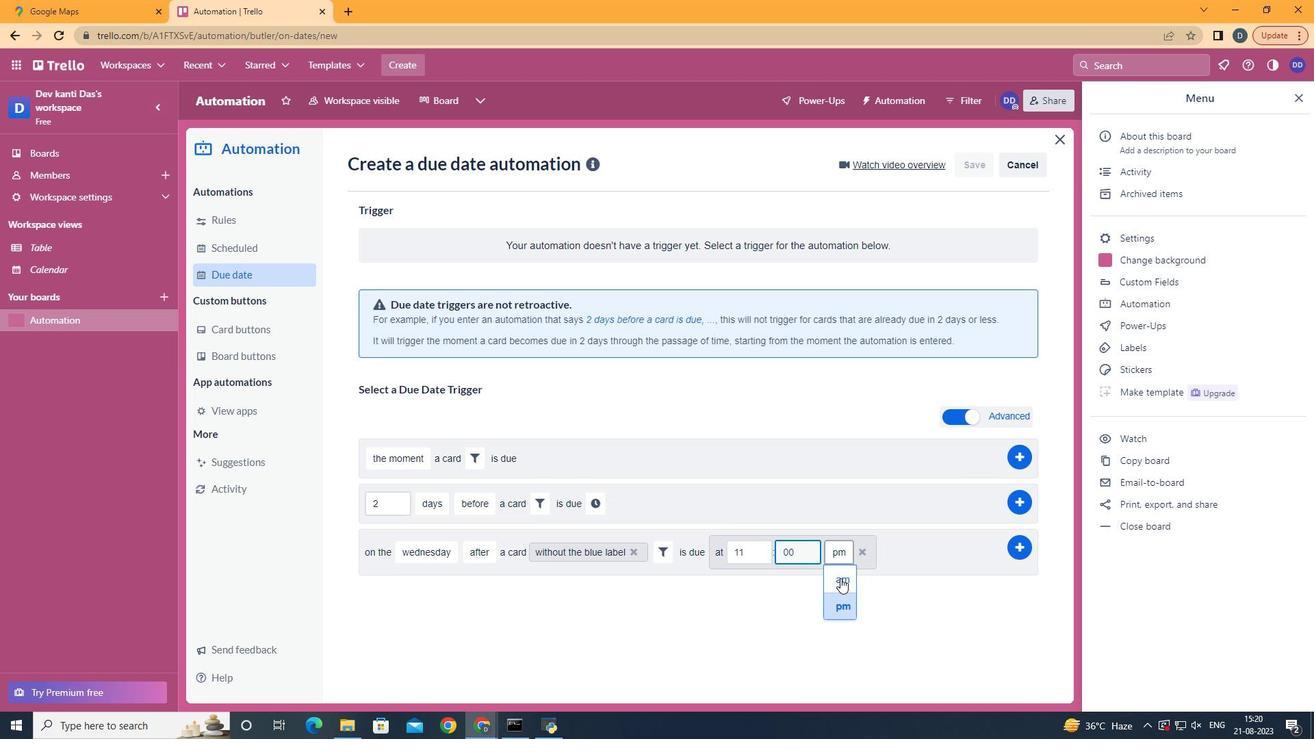 
Action: Mouse pressed left at (840, 578)
Screenshot: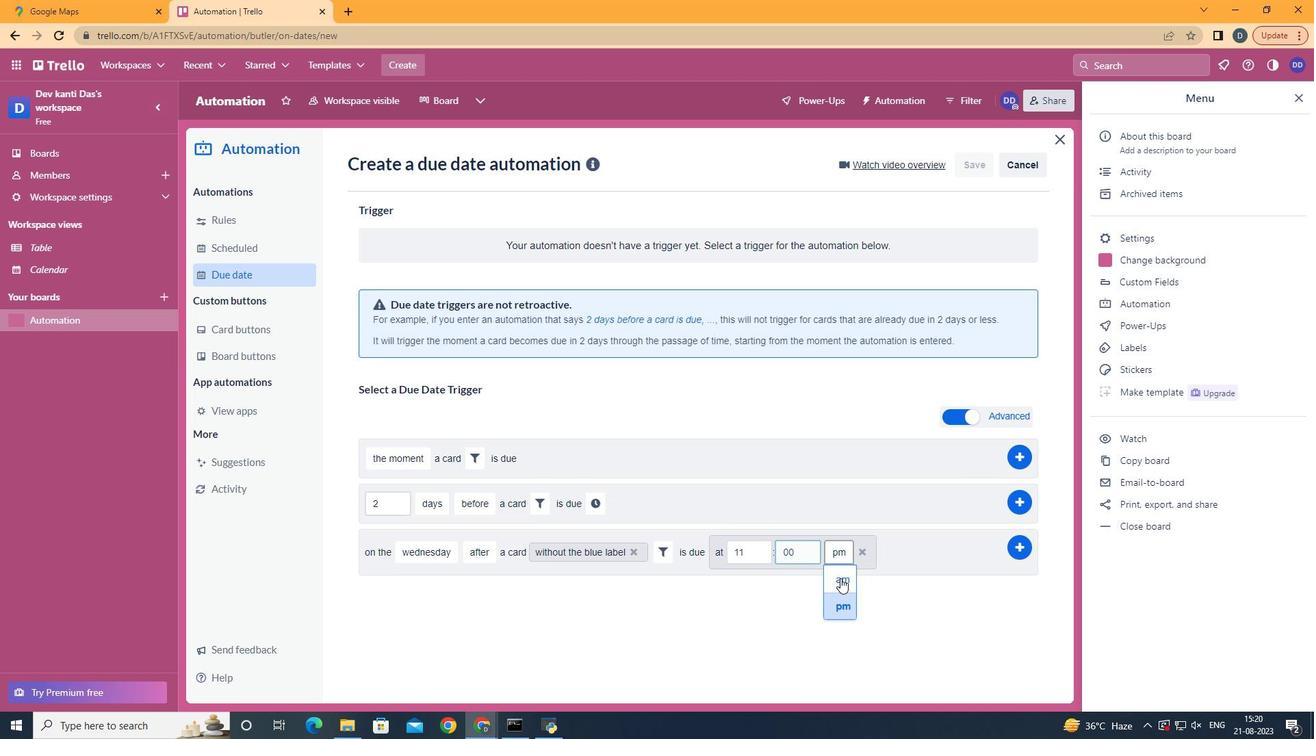 
Action: Mouse moved to (1025, 542)
Screenshot: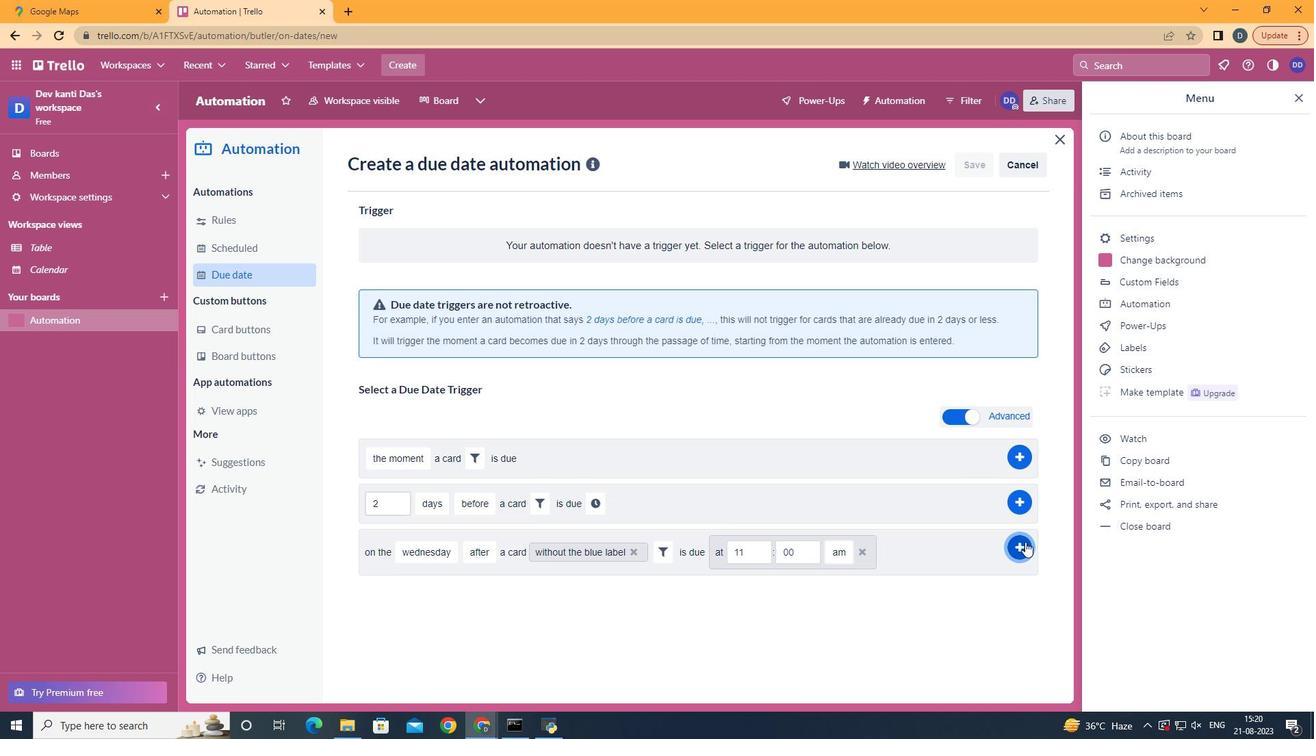 
Action: Mouse pressed left at (1025, 542)
Screenshot: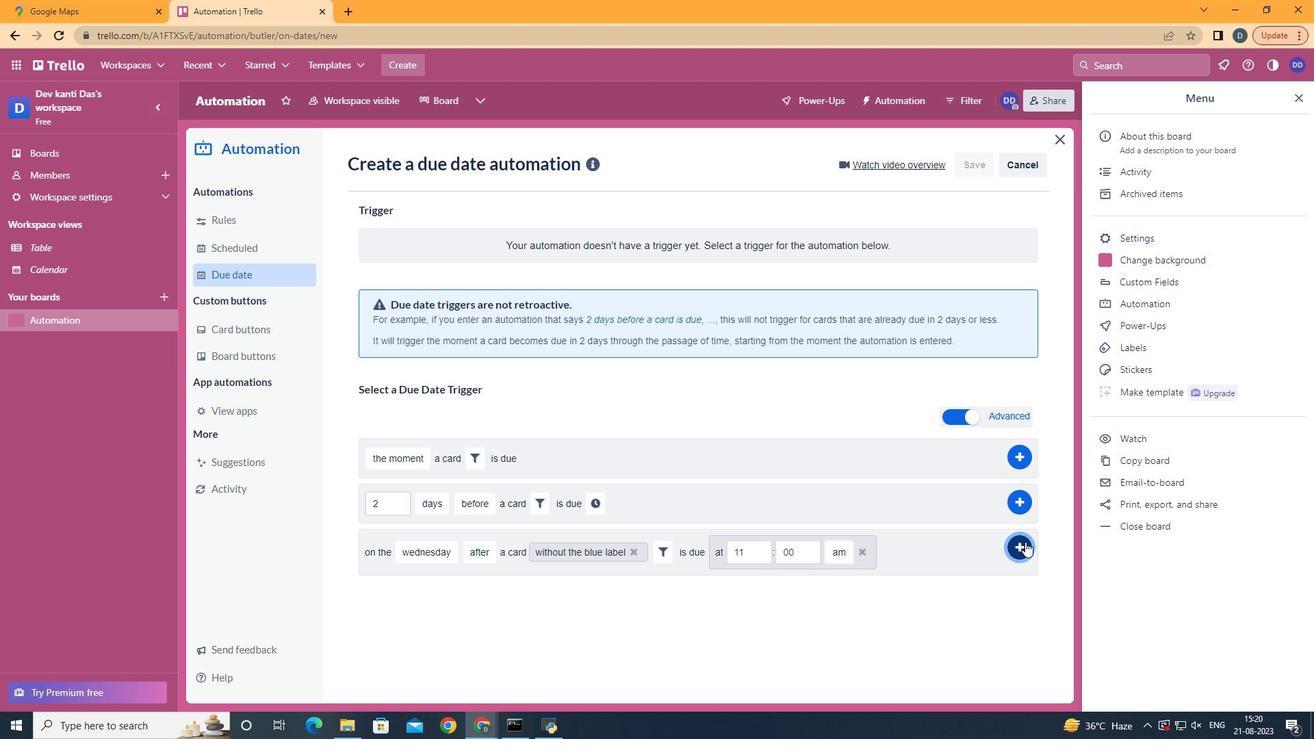 
Action: Mouse moved to (1024, 544)
Screenshot: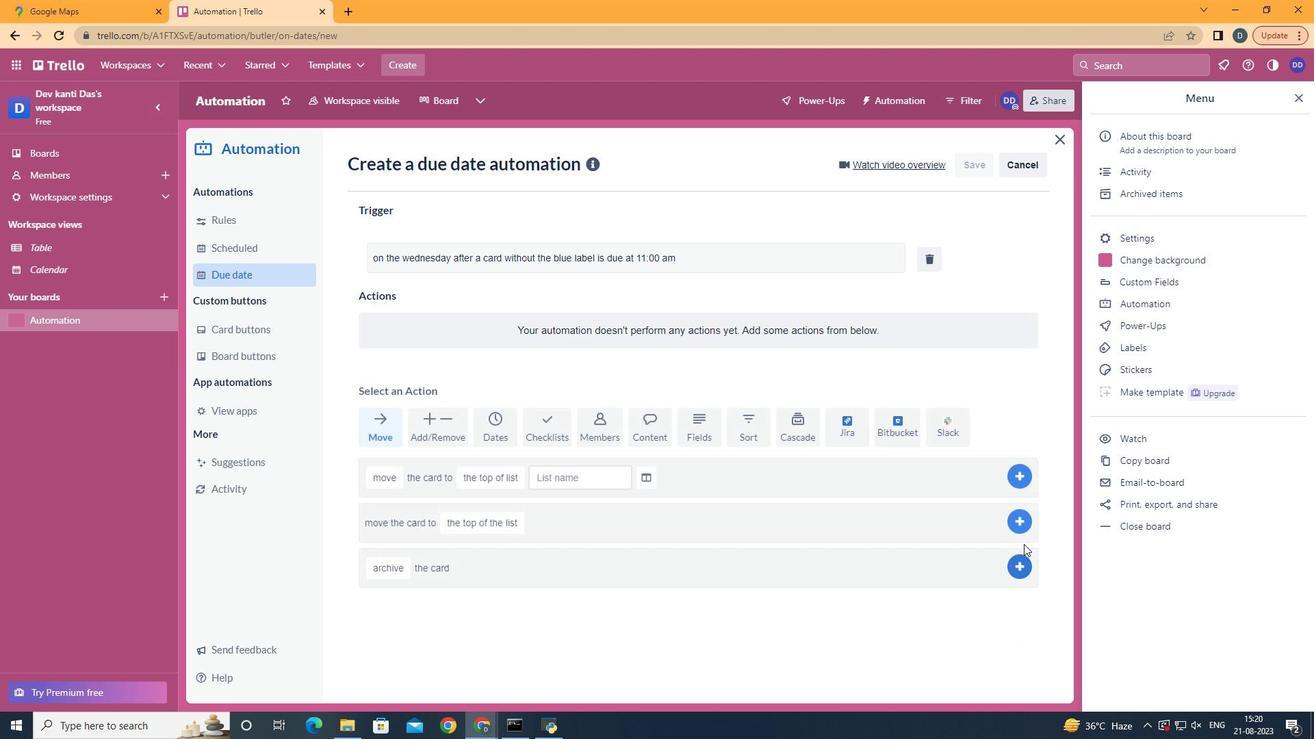 
